 Task: Add a signature Holly Thompson containing Best wishes for a happy Christmas Eve, Holly Thompson to email address softage.5@softage.net and add a folder Meal planning
Action: Mouse moved to (34, 43)
Screenshot: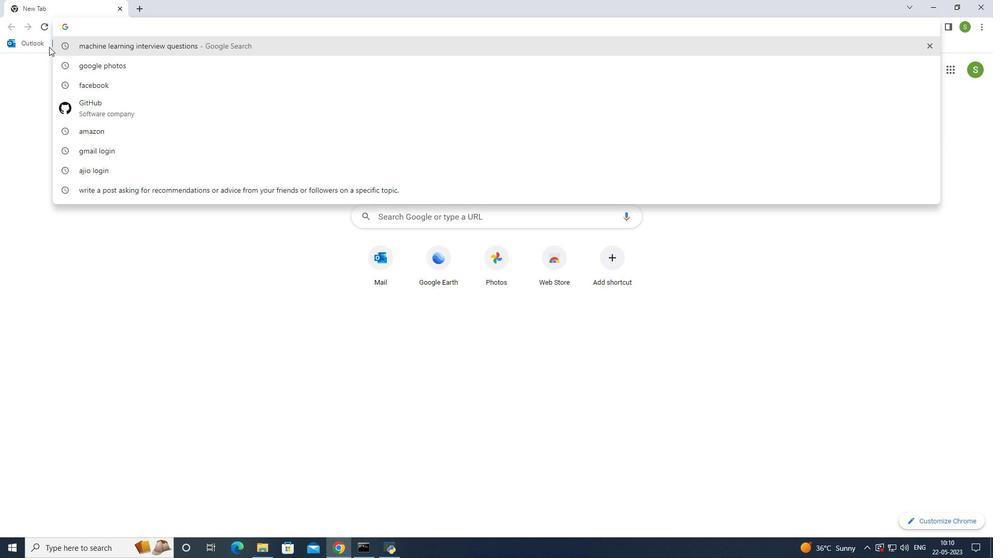 
Action: Mouse pressed left at (34, 43)
Screenshot: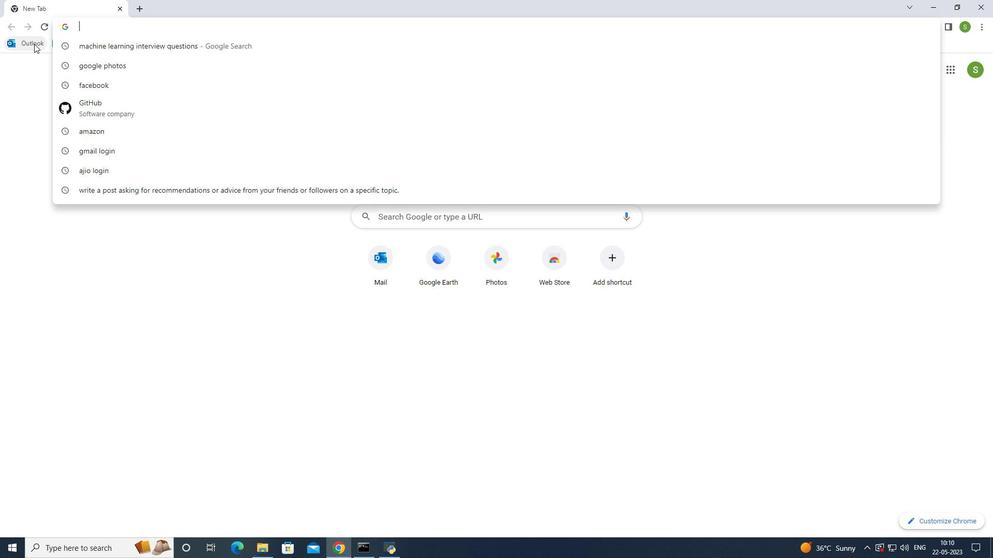 
Action: Mouse moved to (90, 87)
Screenshot: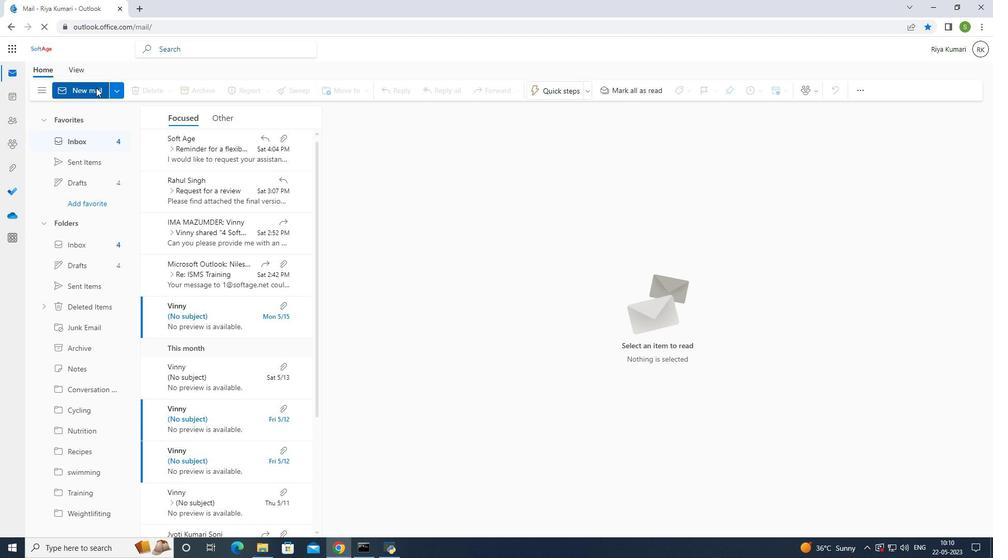 
Action: Mouse pressed left at (90, 87)
Screenshot: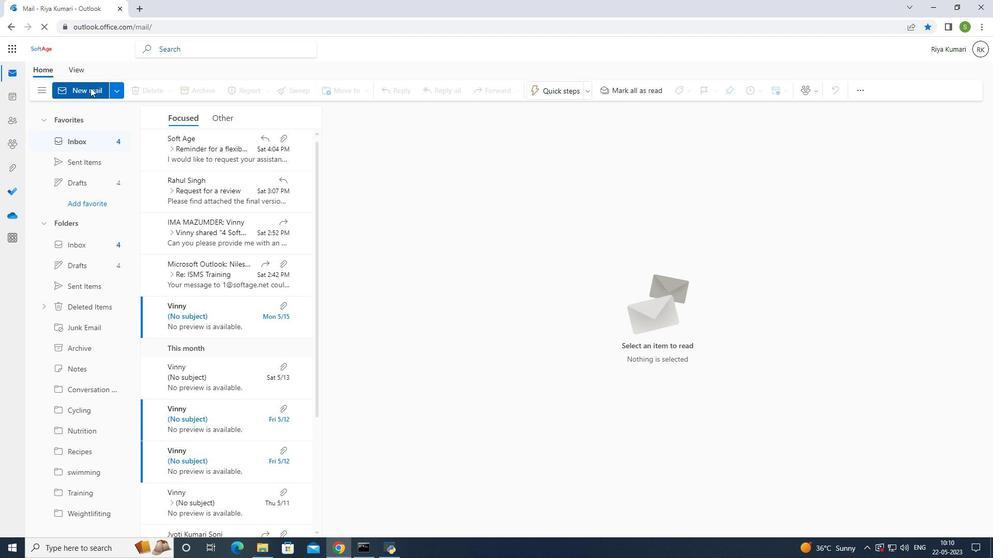 
Action: Mouse moved to (677, 87)
Screenshot: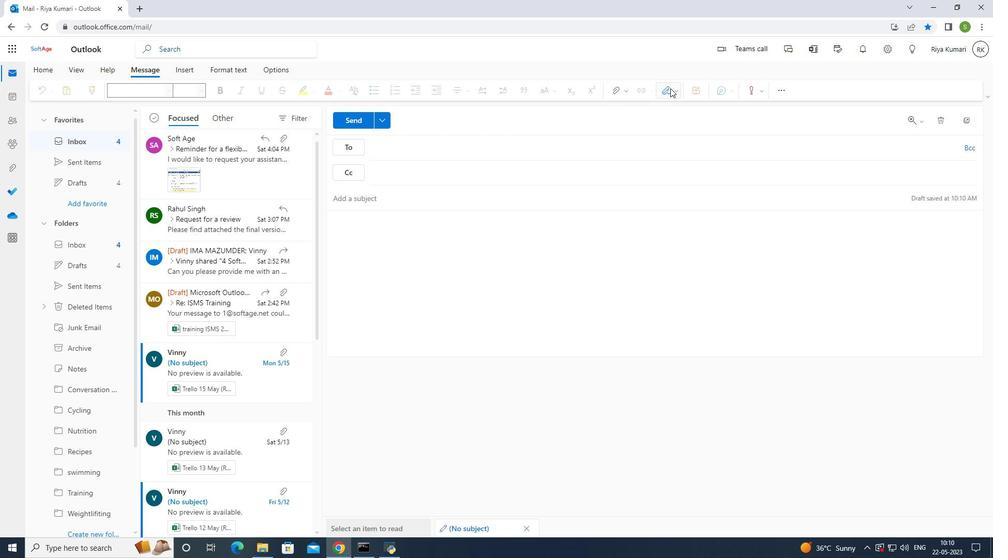 
Action: Mouse pressed left at (677, 87)
Screenshot: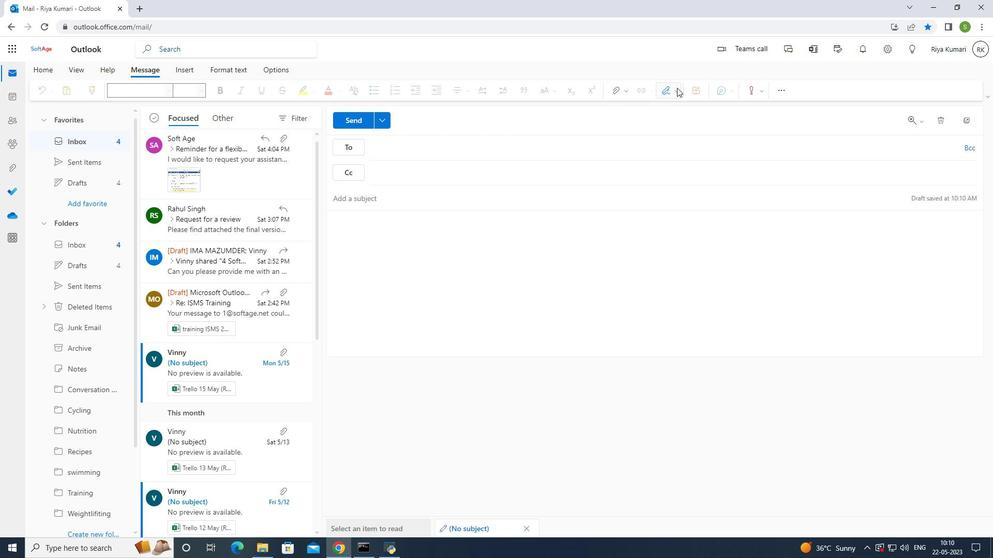 
Action: Mouse moved to (650, 133)
Screenshot: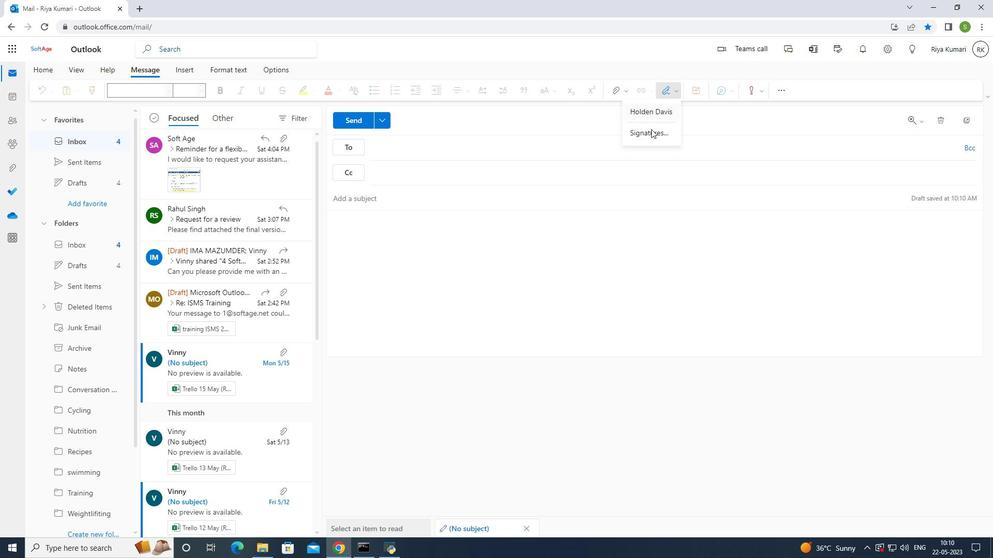 
Action: Mouse pressed left at (650, 133)
Screenshot: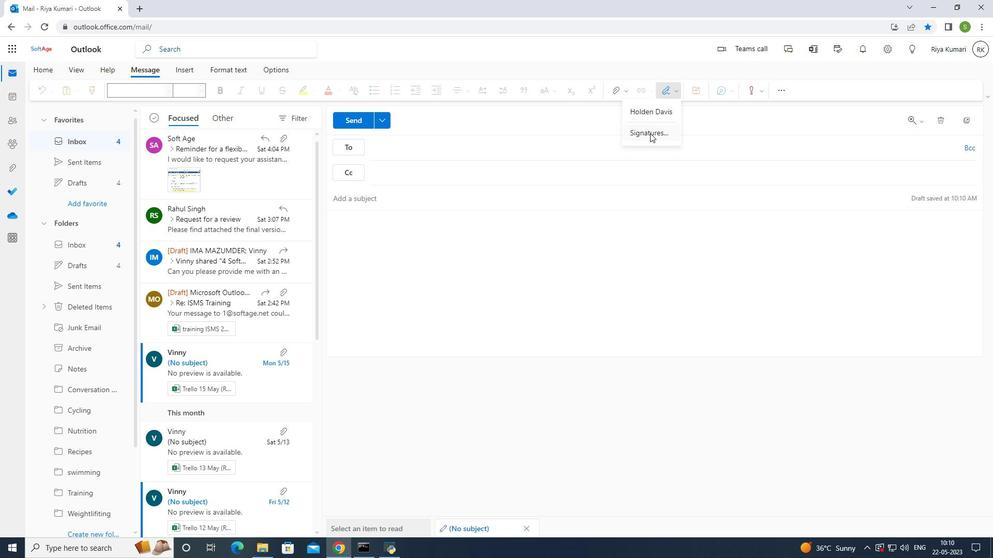 
Action: Mouse moved to (641, 170)
Screenshot: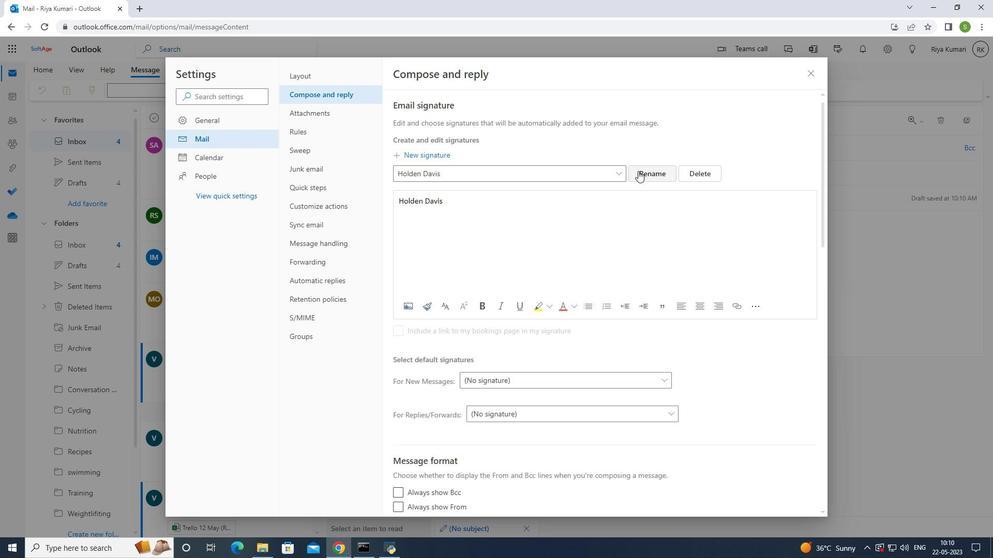 
Action: Mouse pressed left at (641, 170)
Screenshot: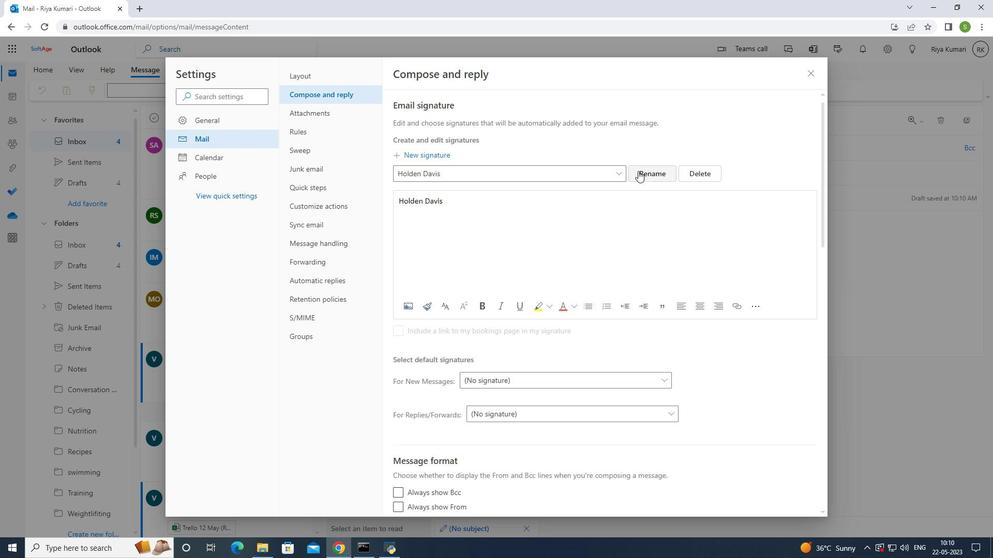 
Action: Mouse moved to (577, 170)
Screenshot: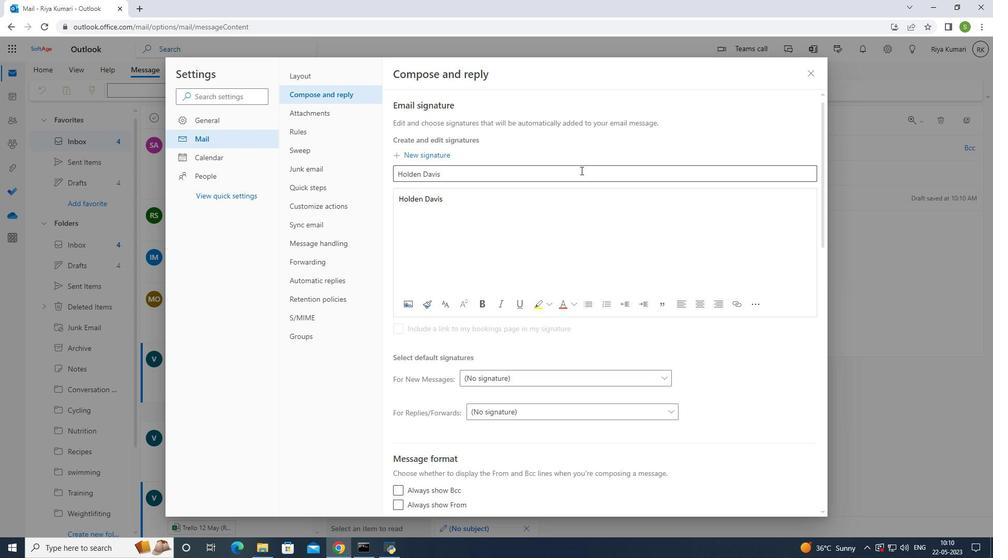 
Action: Mouse pressed left at (577, 170)
Screenshot: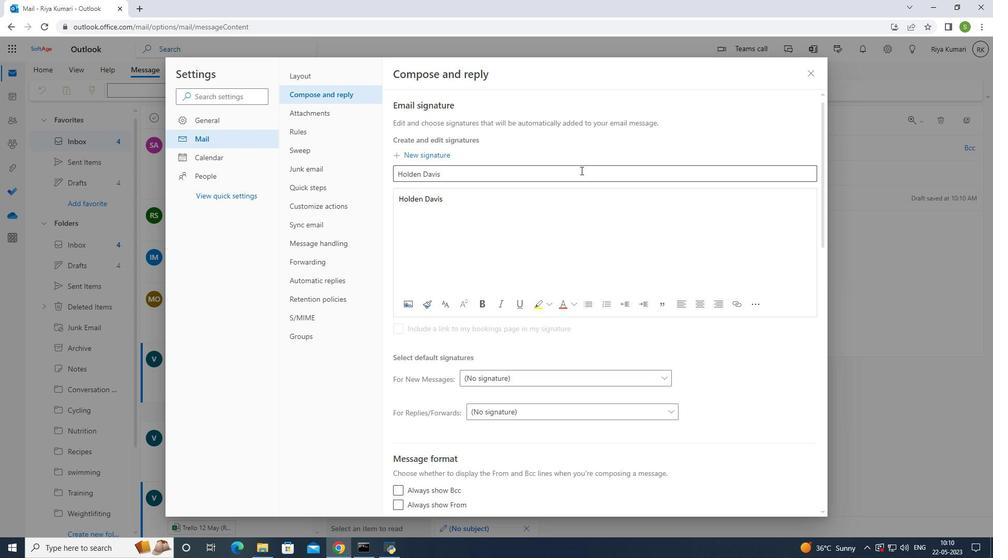 
Action: Key pressed <Key.backspace><Key.backspace><Key.backspace><Key.backspace><Key.backspace><Key.backspace><Key.backspace><Key.backspace><Key.backspace><Key.backspace><Key.backspace><Key.backspace><Key.backspace><Key.backspace><Key.backspace><Key.backspace><Key.backspace><Key.backspace><Key.shift>Holly<Key.space><Key.shift>Thomsop<Key.backspace><Key.backspace><Key.backspace>psonctrl+A<'\x03'>
Screenshot: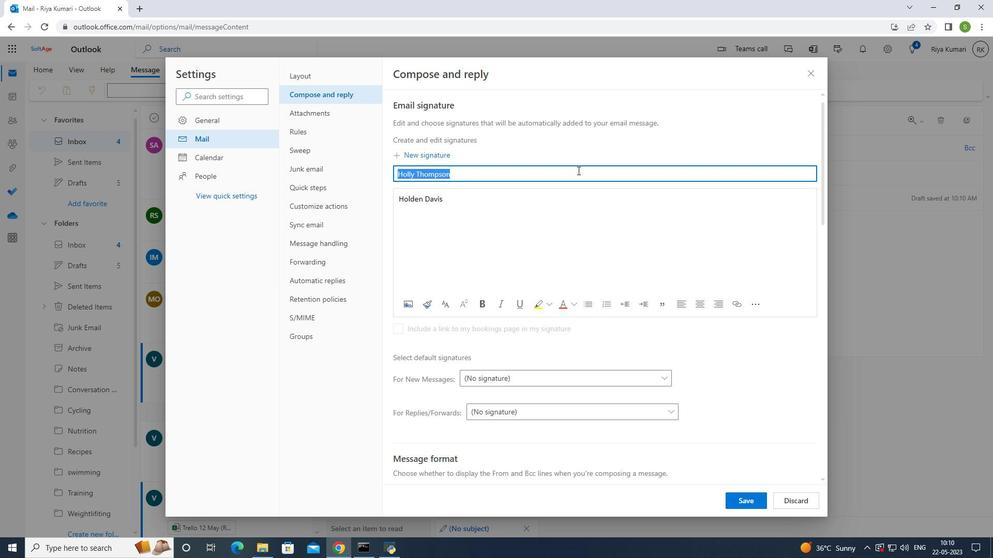 
Action: Mouse moved to (443, 199)
Screenshot: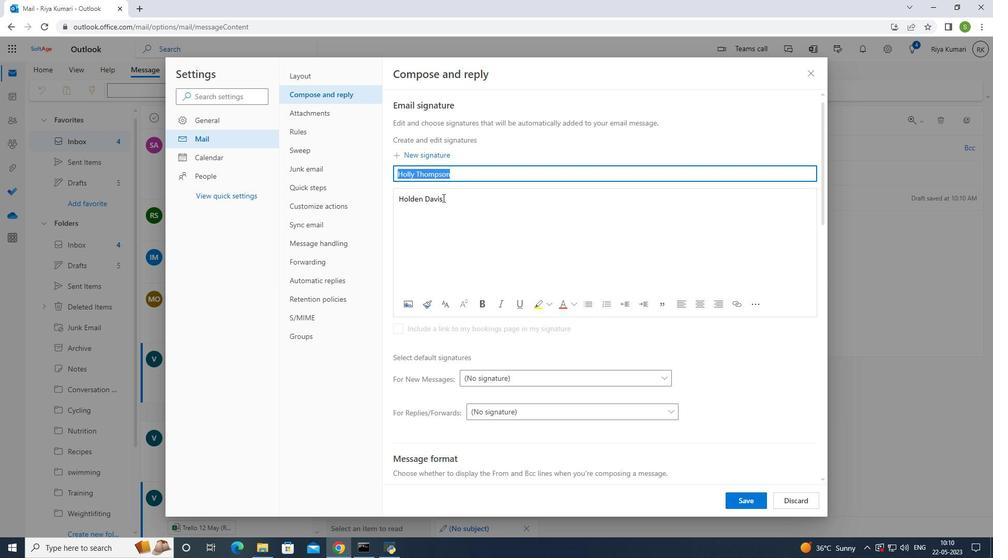 
Action: Mouse pressed left at (443, 199)
Screenshot: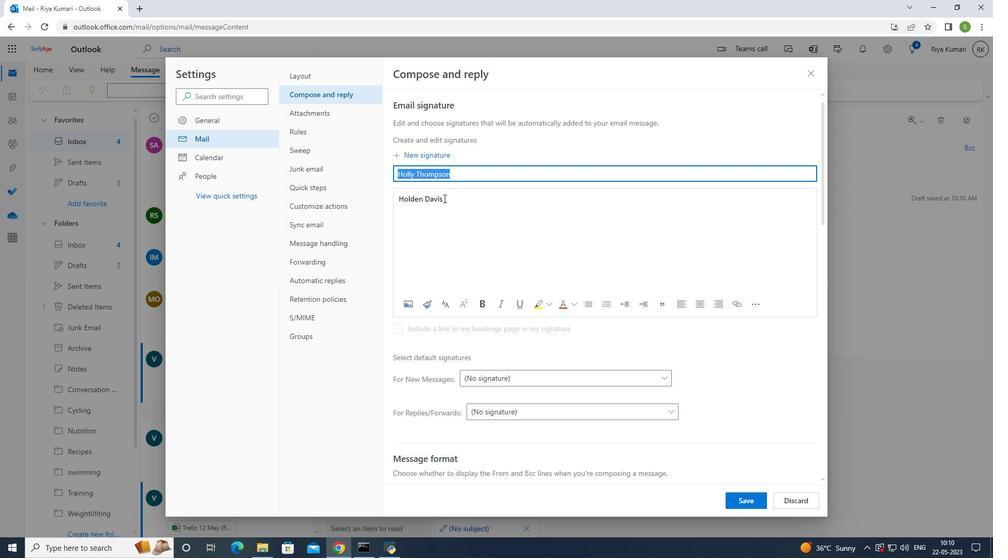 
Action: Mouse moved to (444, 199)
Screenshot: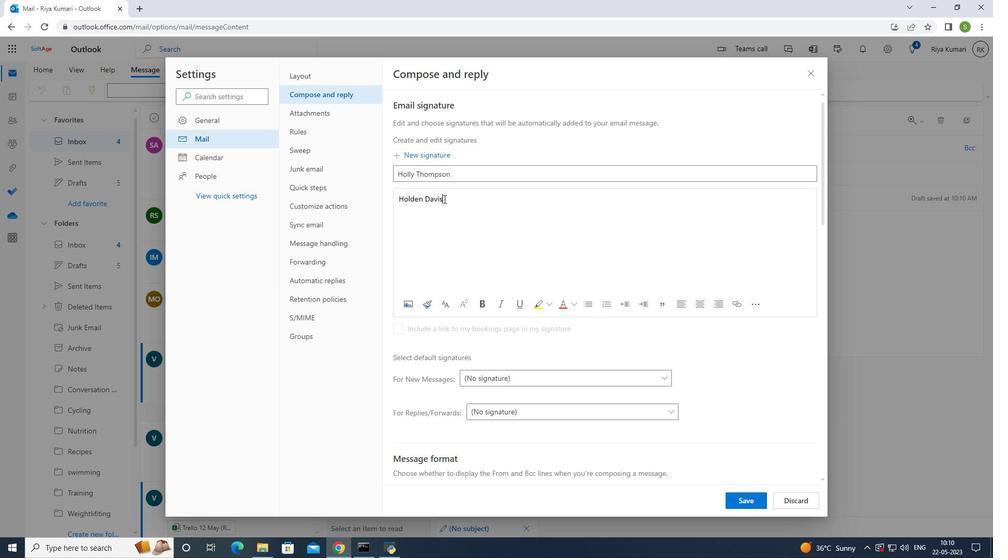 
Action: Key pressed <Key.backspace>
Screenshot: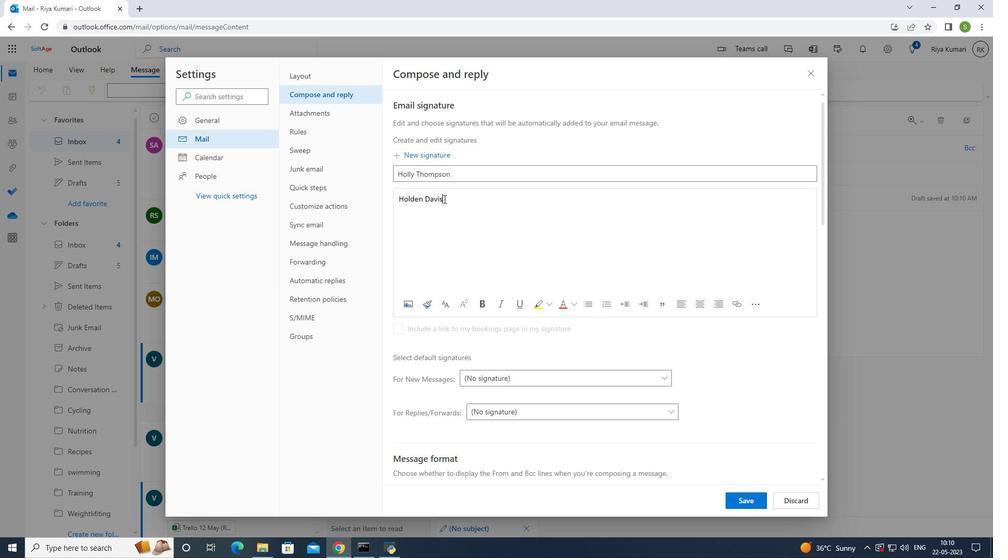
Action: Mouse moved to (446, 198)
Screenshot: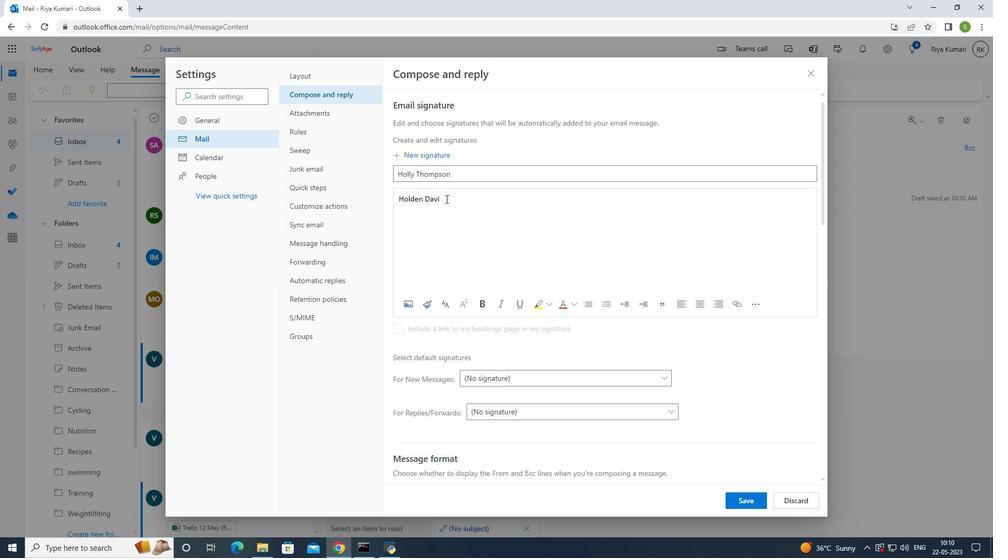 
Action: Key pressed <Key.backspace><Key.backspace><Key.backspace><Key.backspace><Key.backspace><Key.backspace><Key.backspace><Key.backspace><Key.backspace><Key.backspace><Key.backspace><Key.backspace><Key.backspace><Key.backspace><Key.backspace><Key.backspace><Key.backspace><Key.backspace><Key.backspace>ctrl+V
Screenshot: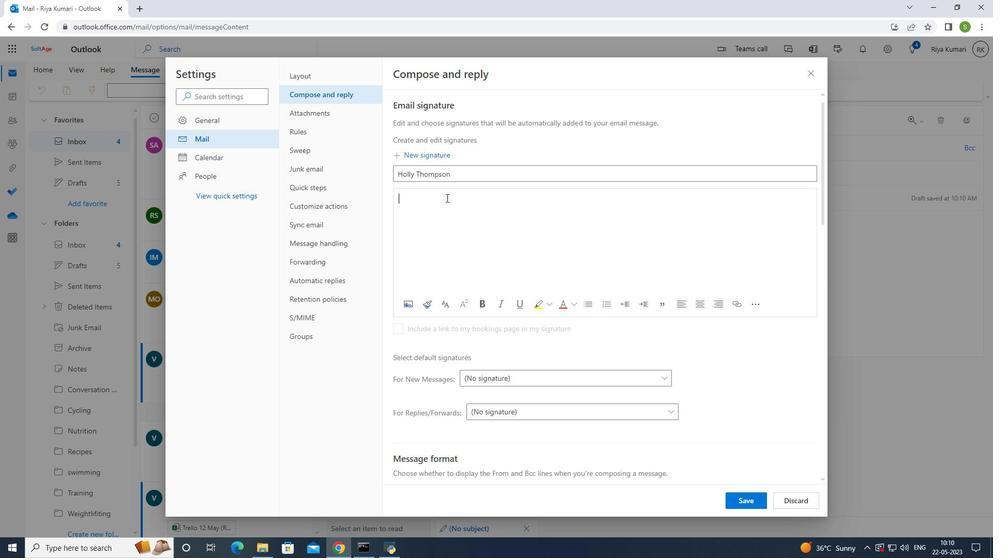 
Action: Mouse moved to (746, 500)
Screenshot: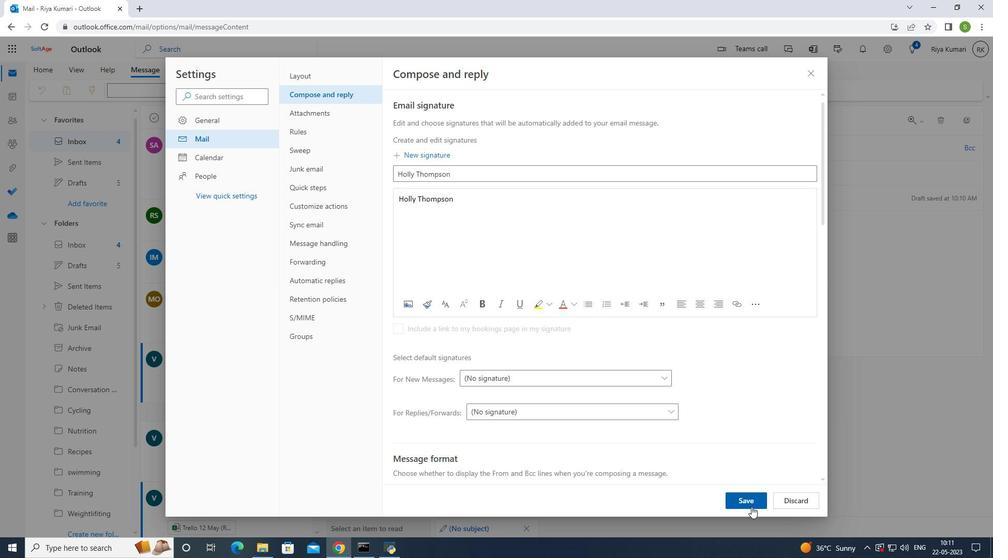 
Action: Mouse pressed left at (746, 500)
Screenshot: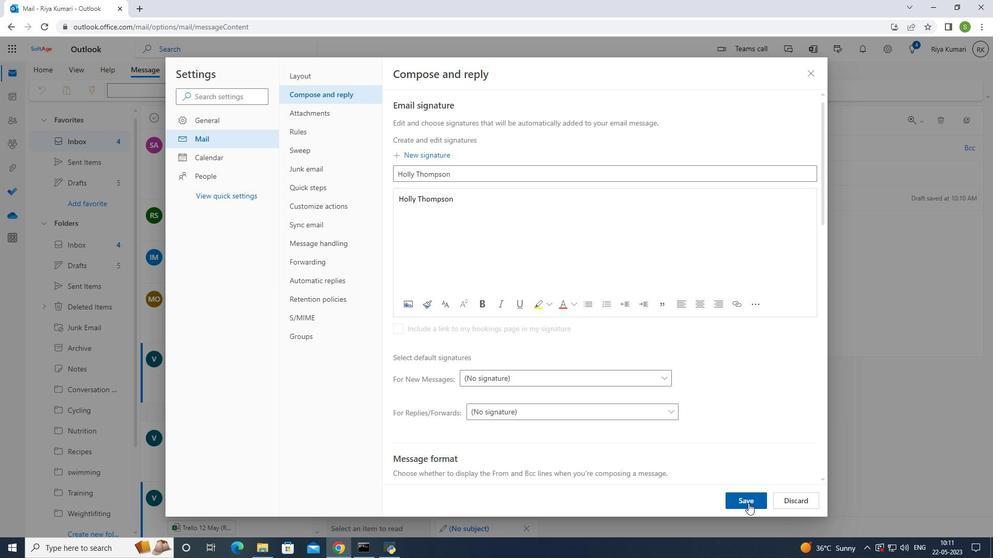 
Action: Mouse moved to (809, 75)
Screenshot: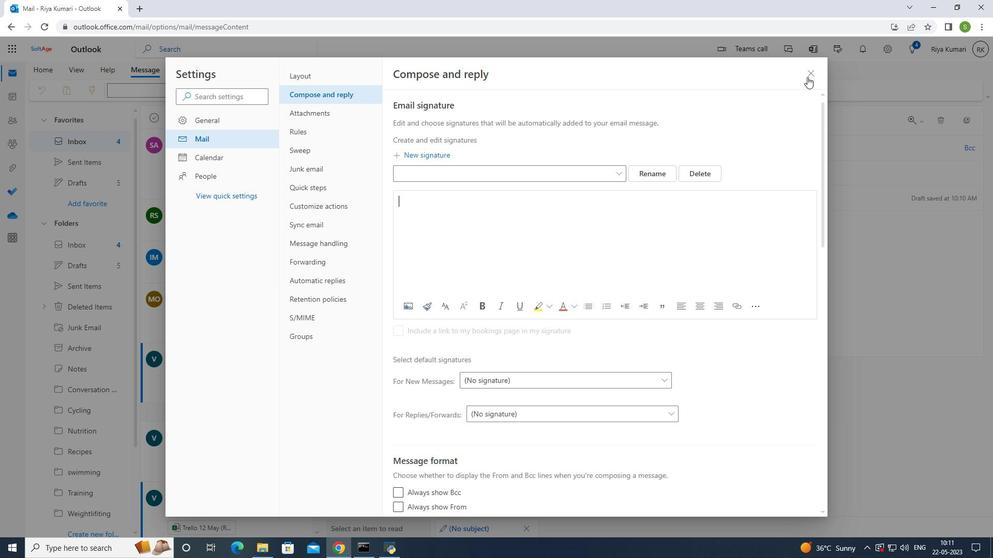 
Action: Mouse pressed left at (809, 75)
Screenshot: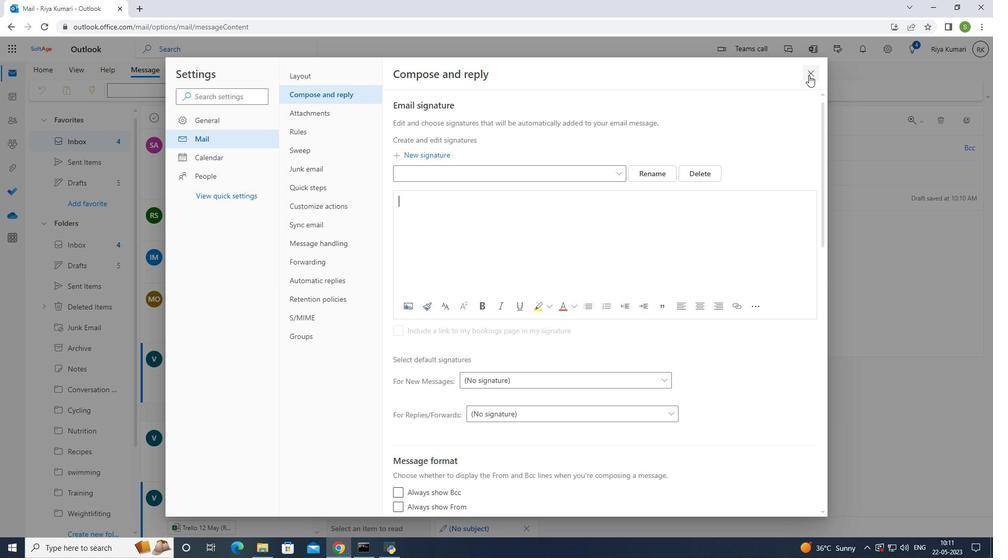 
Action: Mouse moved to (426, 235)
Screenshot: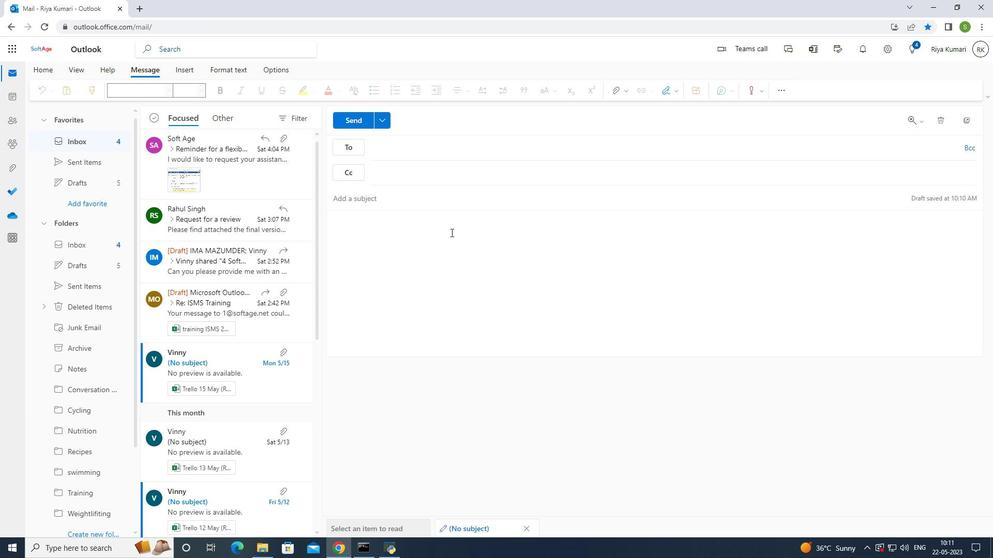 
Action: Mouse pressed left at (426, 235)
Screenshot: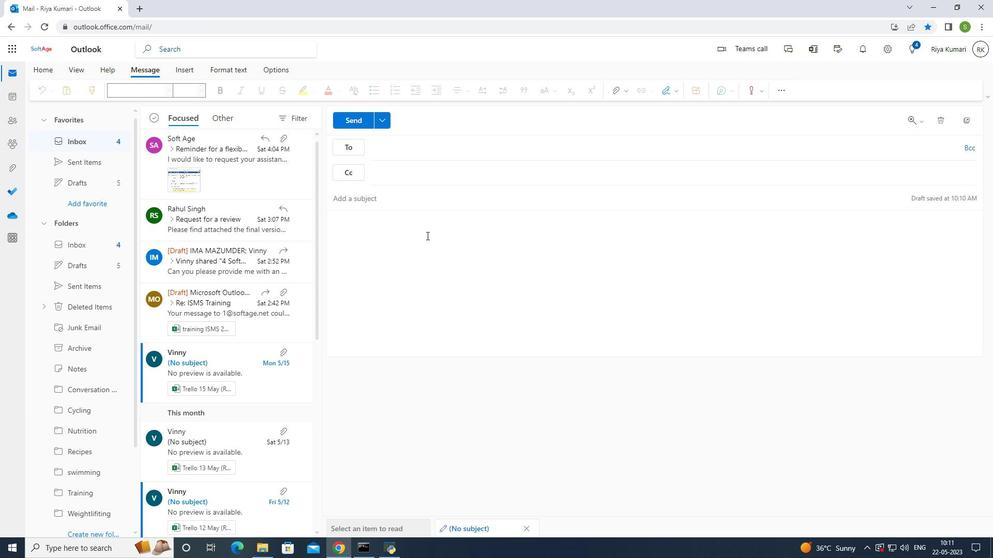 
Action: Mouse moved to (675, 89)
Screenshot: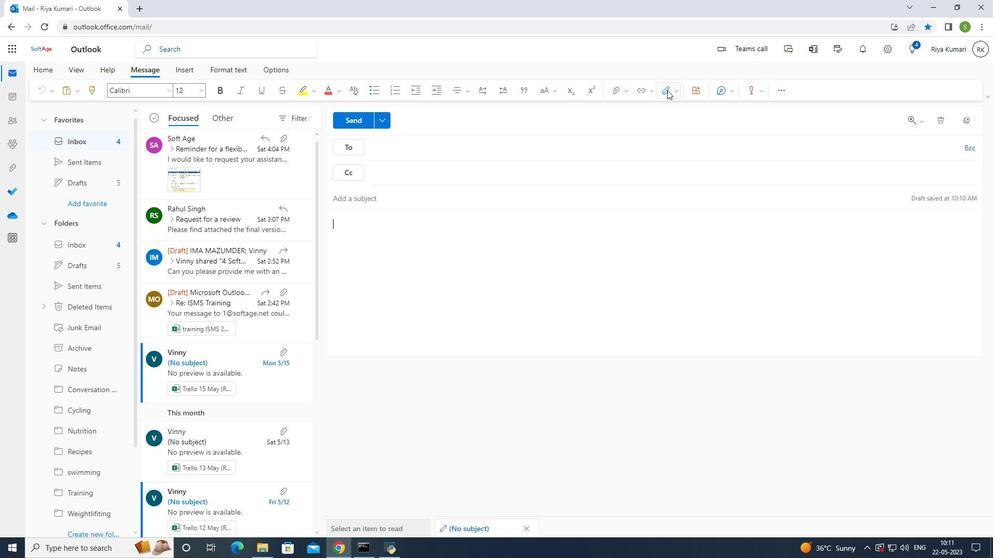 
Action: Mouse pressed left at (675, 89)
Screenshot: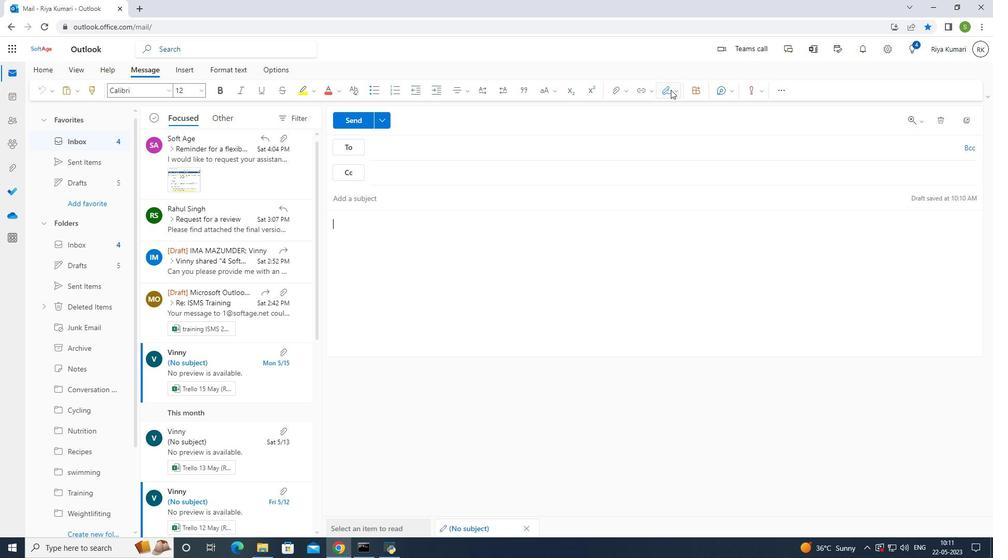 
Action: Mouse moved to (660, 116)
Screenshot: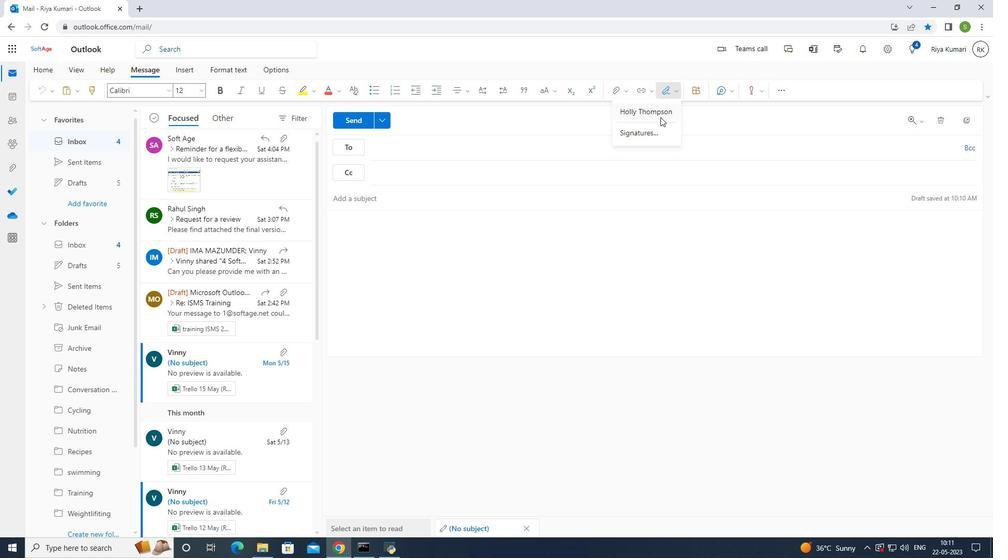 
Action: Mouse pressed left at (660, 116)
Screenshot: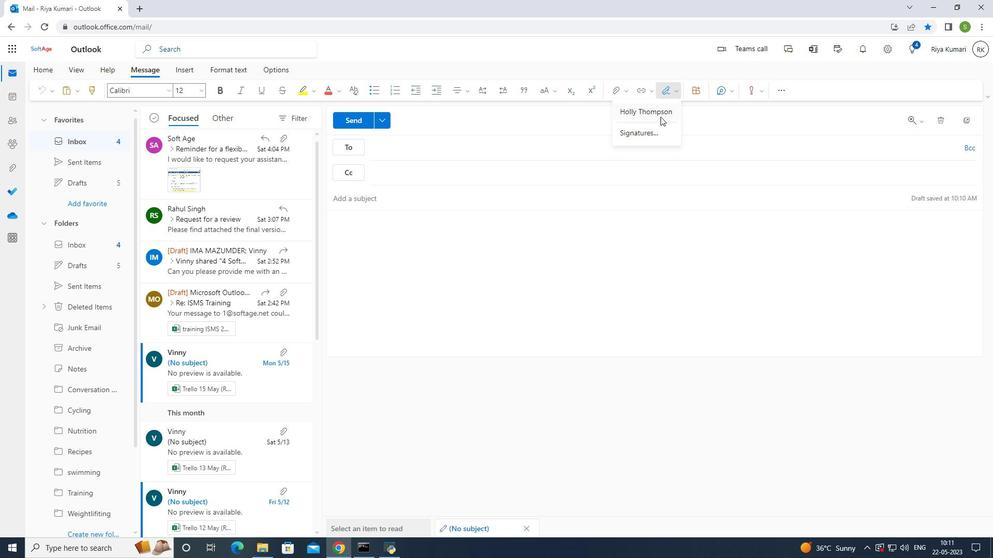 
Action: Mouse moved to (388, 147)
Screenshot: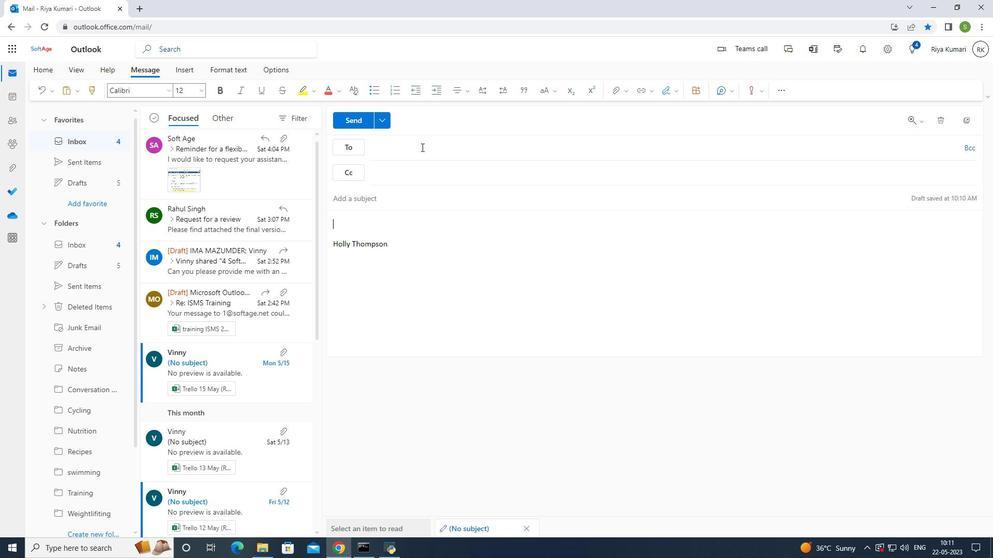 
Action: Mouse pressed left at (388, 147)
Screenshot: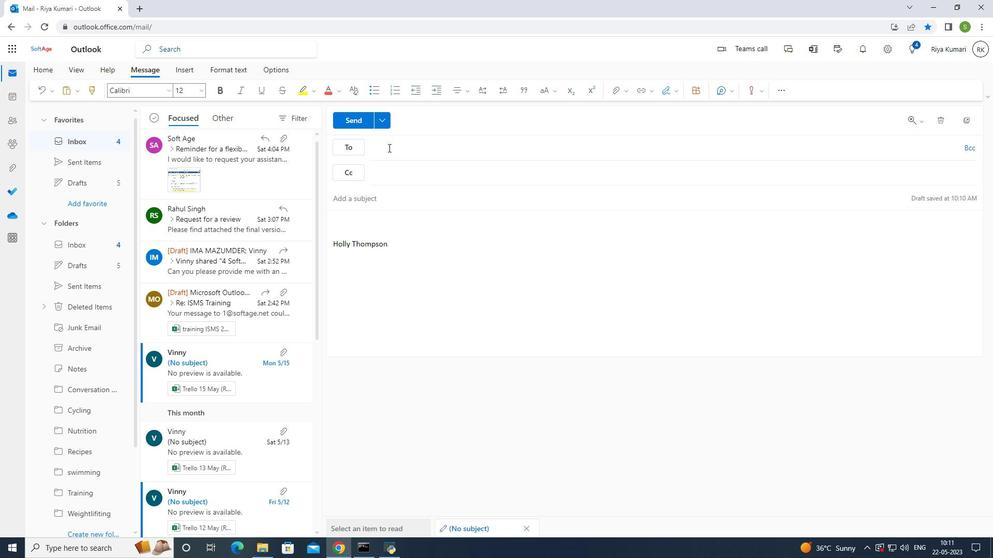 
Action: Mouse moved to (421, 148)
Screenshot: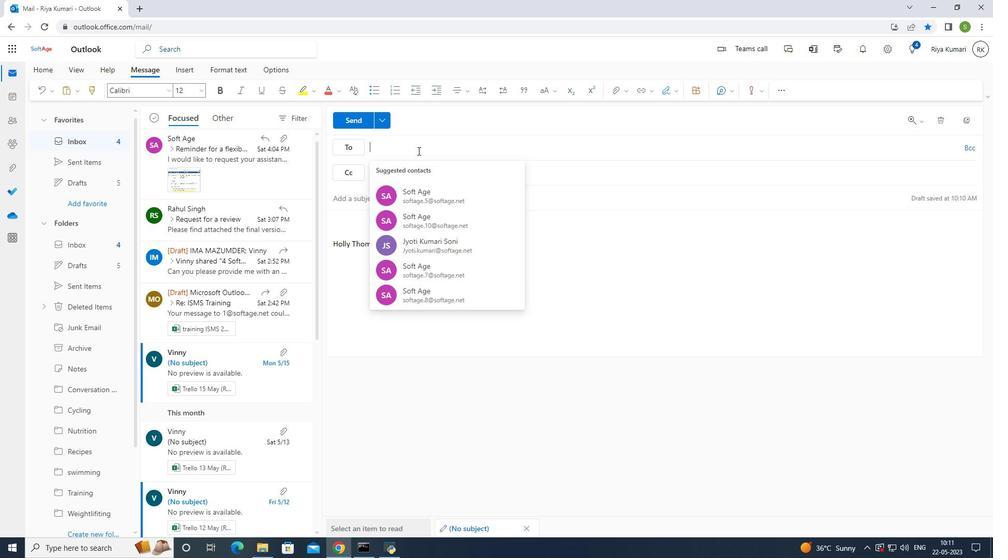 
Action: Key pressed softage.5softage.net
Screenshot: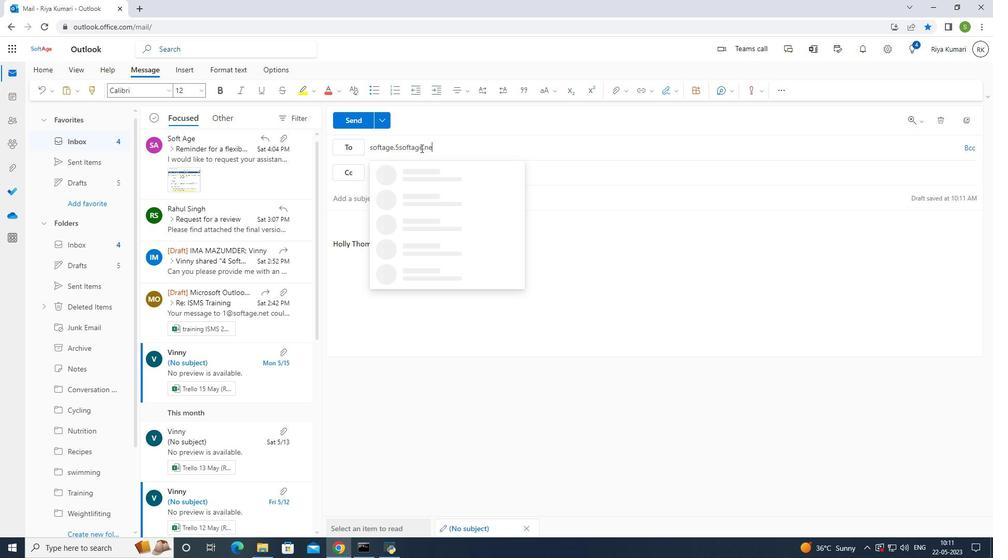 
Action: Mouse moved to (398, 144)
Screenshot: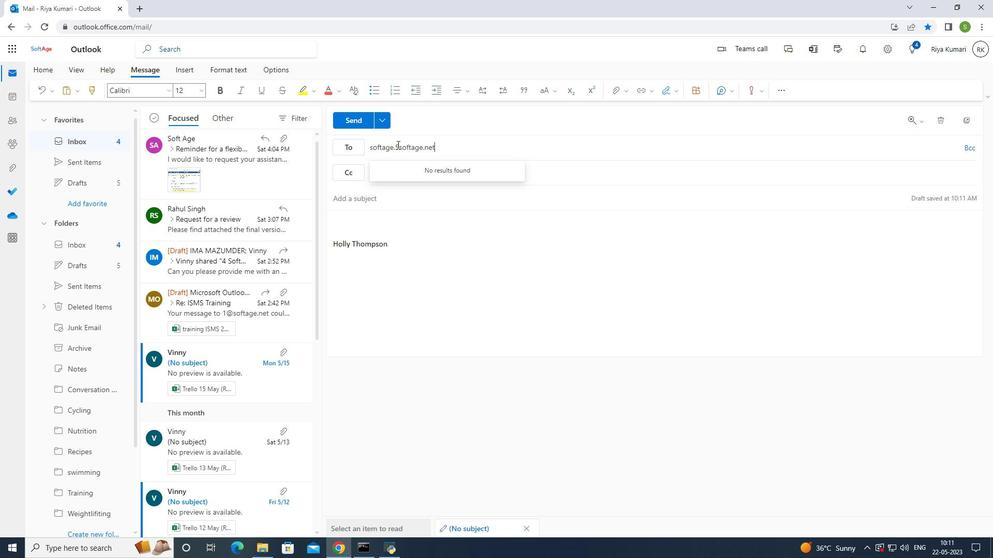 
Action: Mouse pressed left at (398, 144)
Screenshot: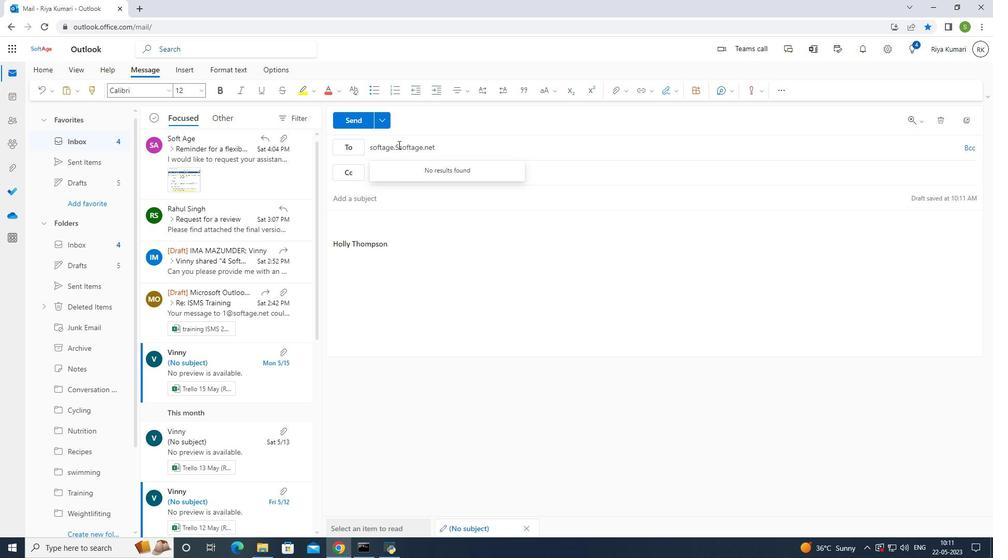 
Action: Mouse moved to (408, 150)
Screenshot: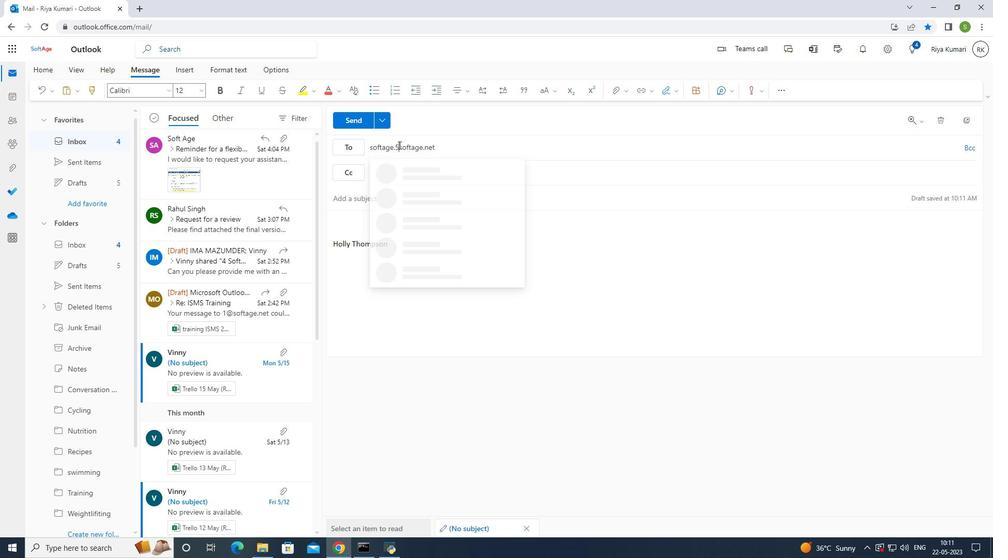 
Action: Key pressed <Key.shift>@
Screenshot: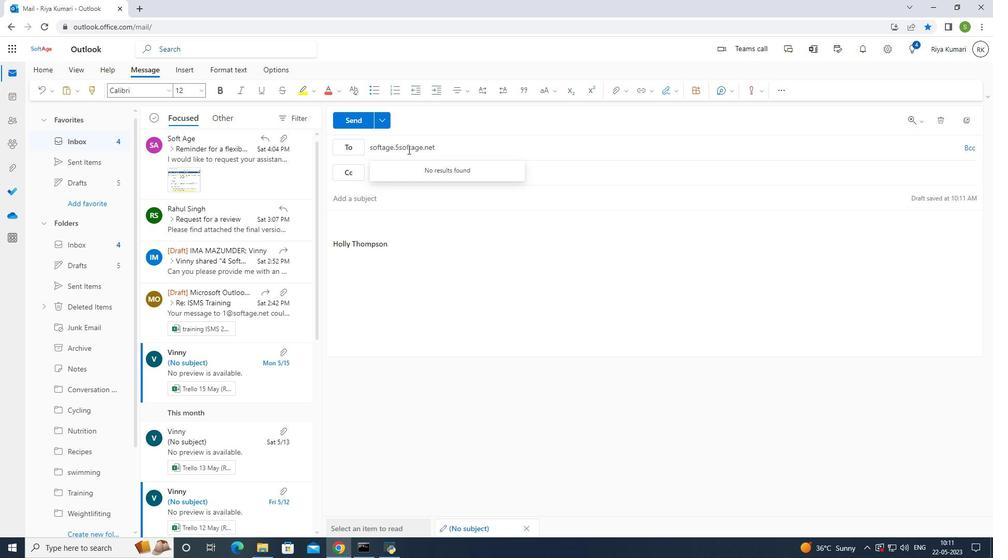 
Action: Mouse moved to (419, 176)
Screenshot: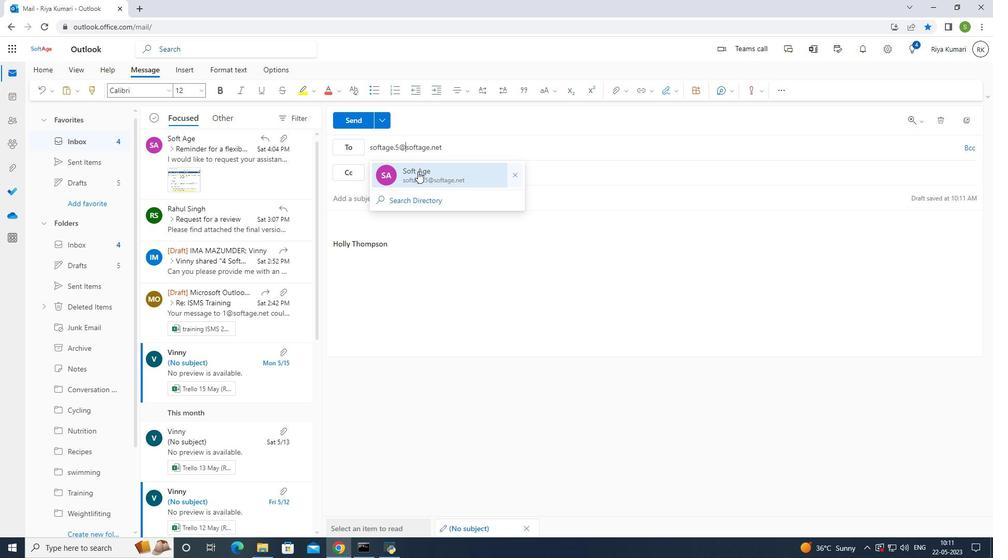 
Action: Mouse pressed left at (419, 176)
Screenshot: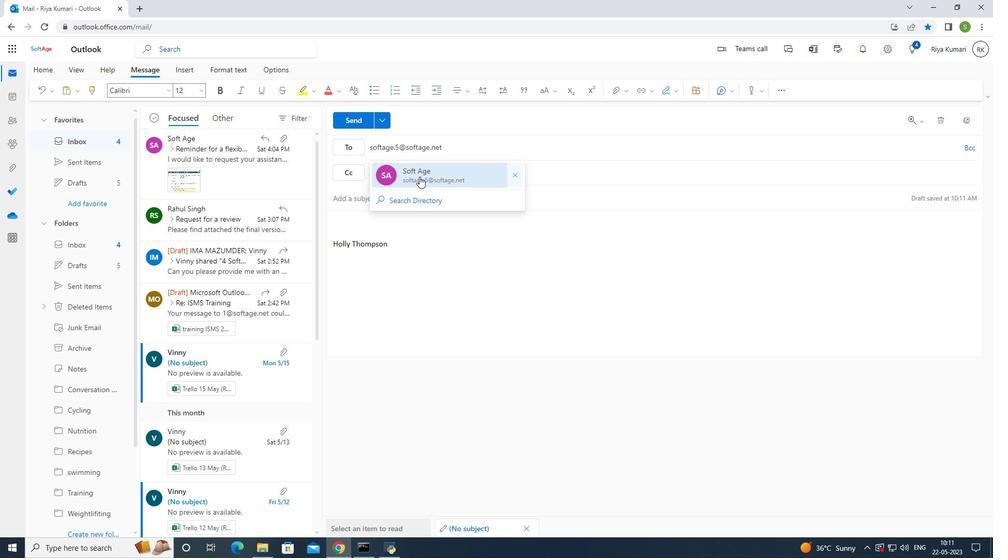 
Action: Mouse moved to (381, 225)
Screenshot: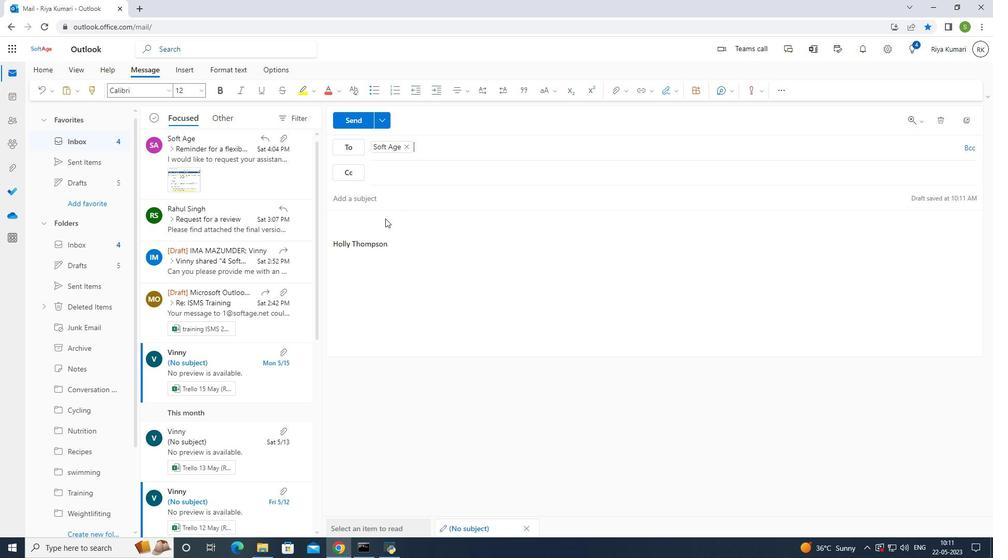 
Action: Mouse pressed left at (381, 225)
Screenshot: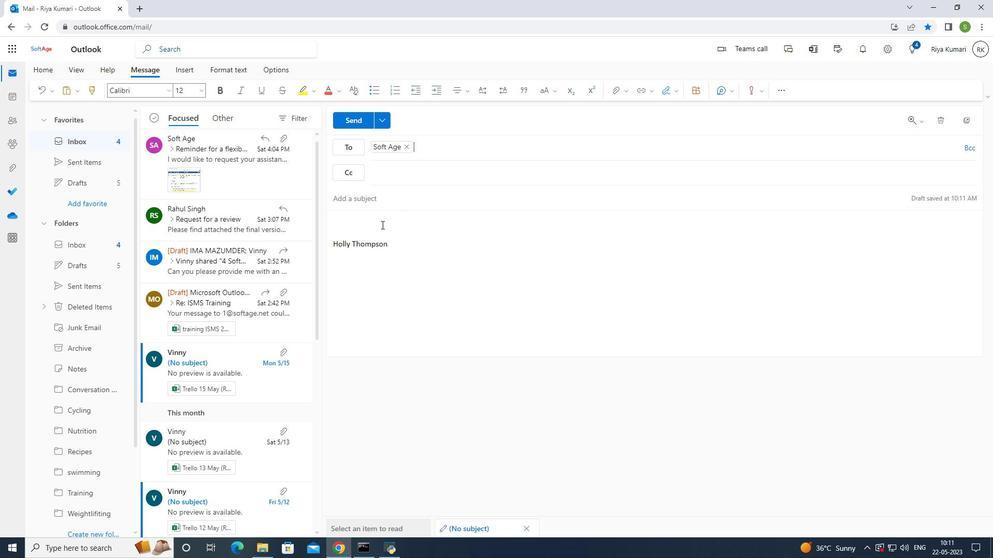 
Action: Mouse moved to (461, 231)
Screenshot: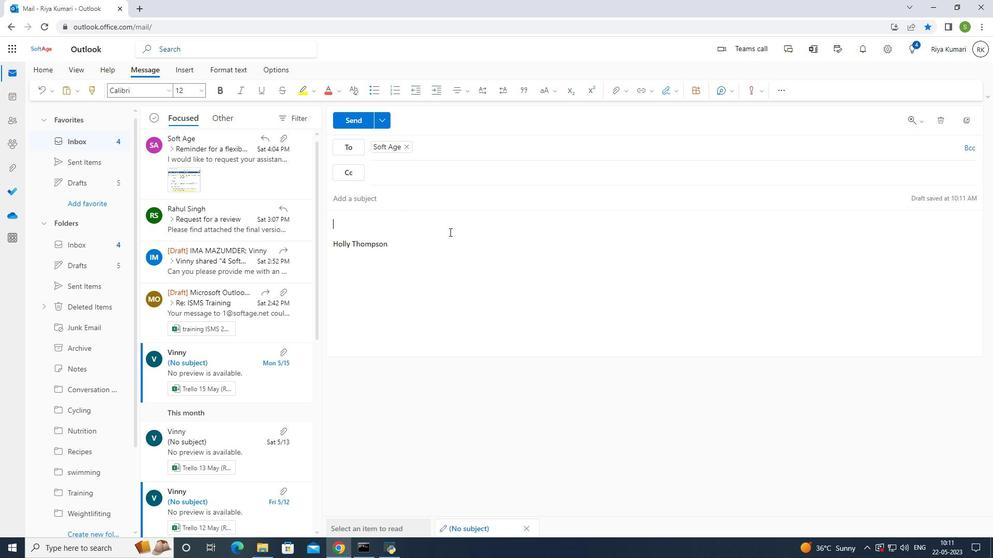 
Action: Key pressed <Key.shift><Key.shift><Key.shift><Key.shift><Key.shift><Key.shift><Key.shift><Key.shift><Key.shift><Key.shift><Key.shift><Key.shift><Key.shift><Key.shift><Key.shift><Key.shift><Key.shift><Key.shift><Key.shift><Key.shift><Key.shift><Key.shift><Key.shift><Key.shift><Key.shift>Besy<Key.backspace>t<Key.space>wh<Key.backspace>ishes<Key.space>for<Key.space>a<Key.space>happy<Key.space>christmas<Key.space><Key.shift>Eve.
Screenshot: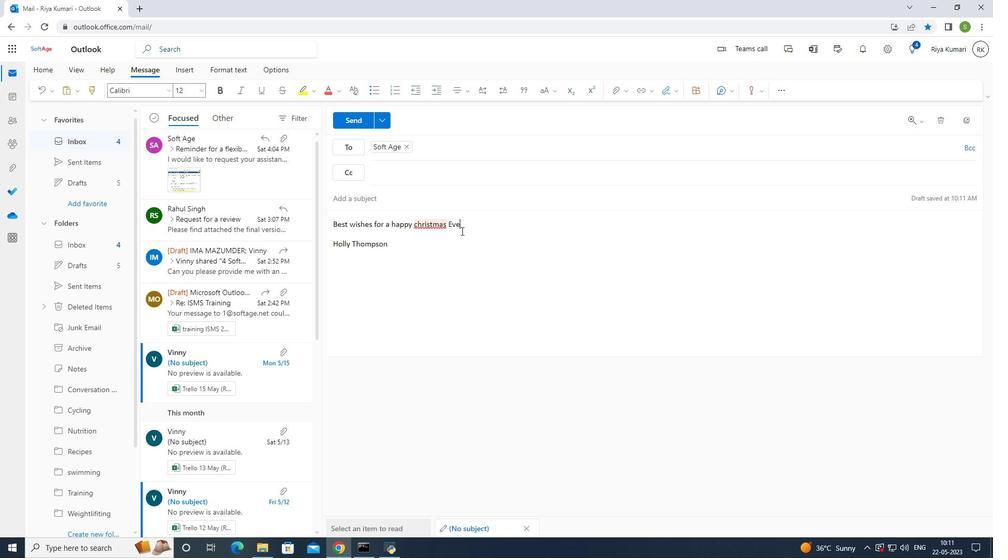 
Action: Mouse moved to (417, 223)
Screenshot: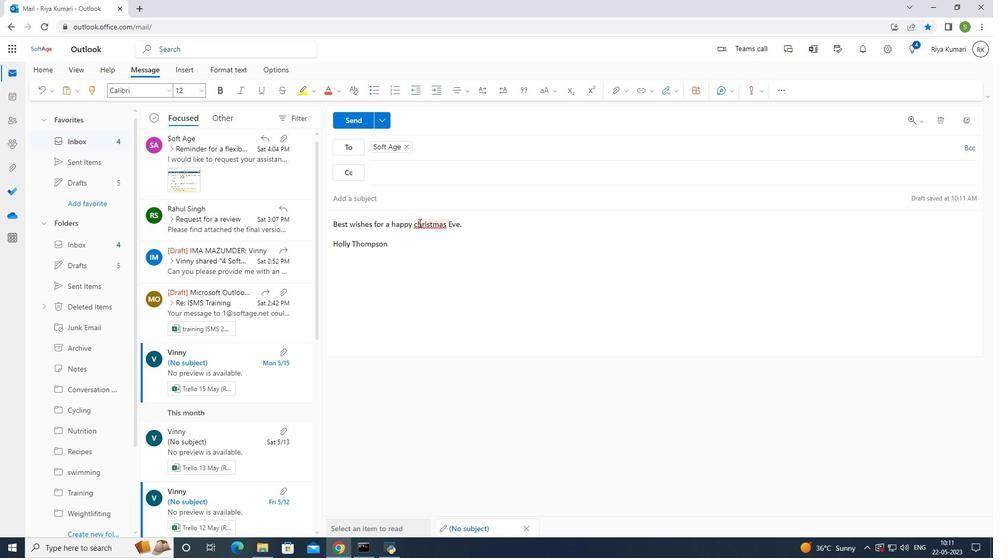 
Action: Mouse pressed left at (417, 223)
Screenshot: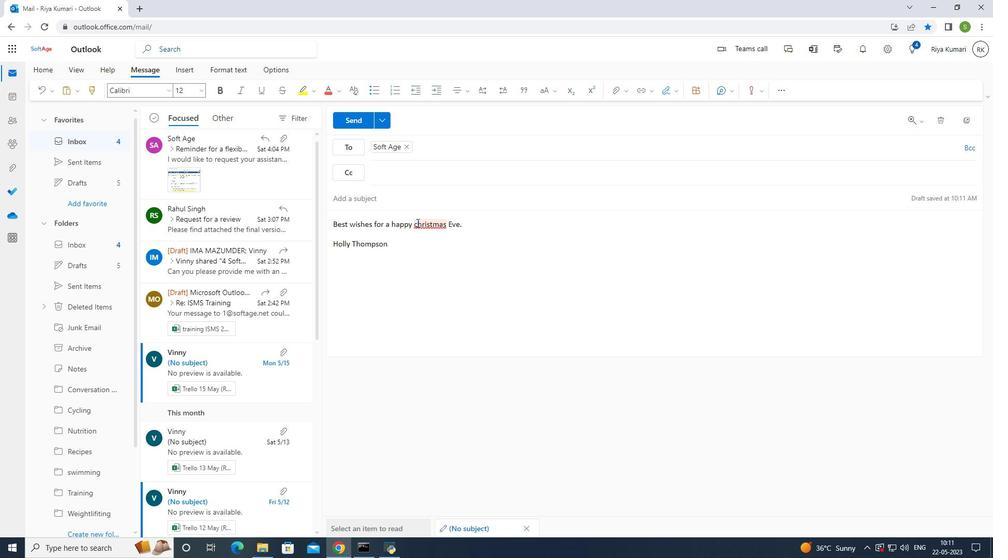 
Action: Mouse moved to (439, 226)
Screenshot: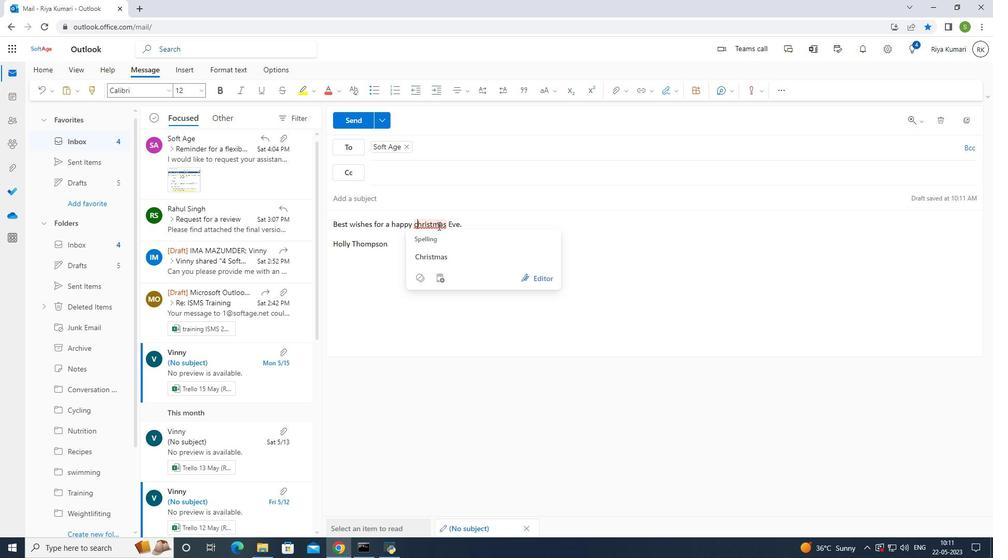 
Action: Key pressed <Key.backspace><Key.shift><Key.shift><Key.shift><Key.shift><Key.shift>C
Screenshot: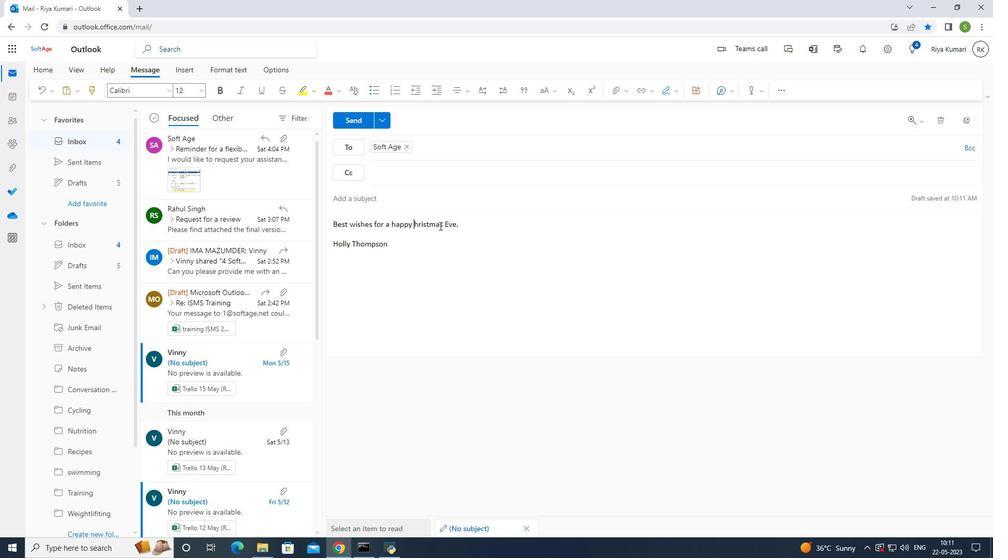 
Action: Mouse moved to (85, 357)
Screenshot: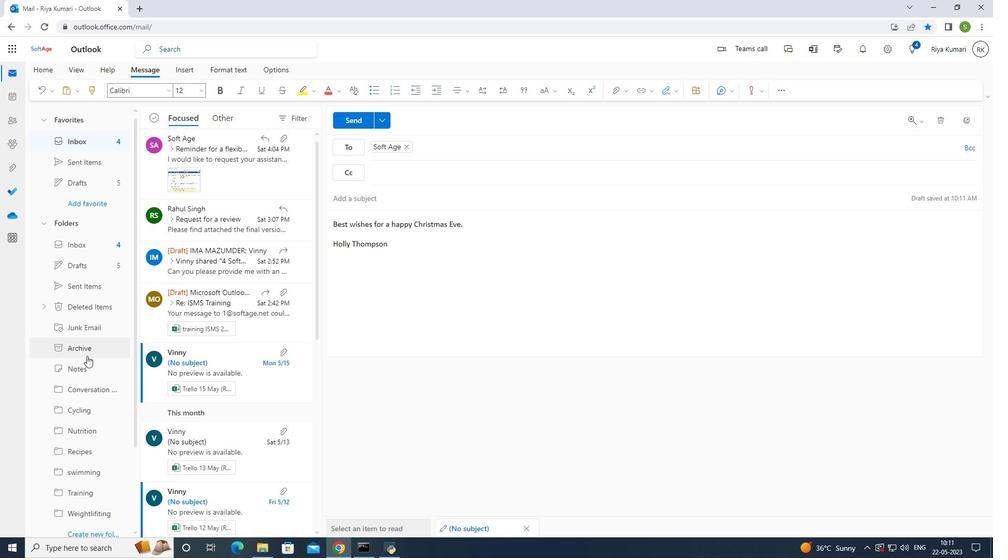 
Action: Mouse scrolled (85, 357) with delta (0, 0)
Screenshot: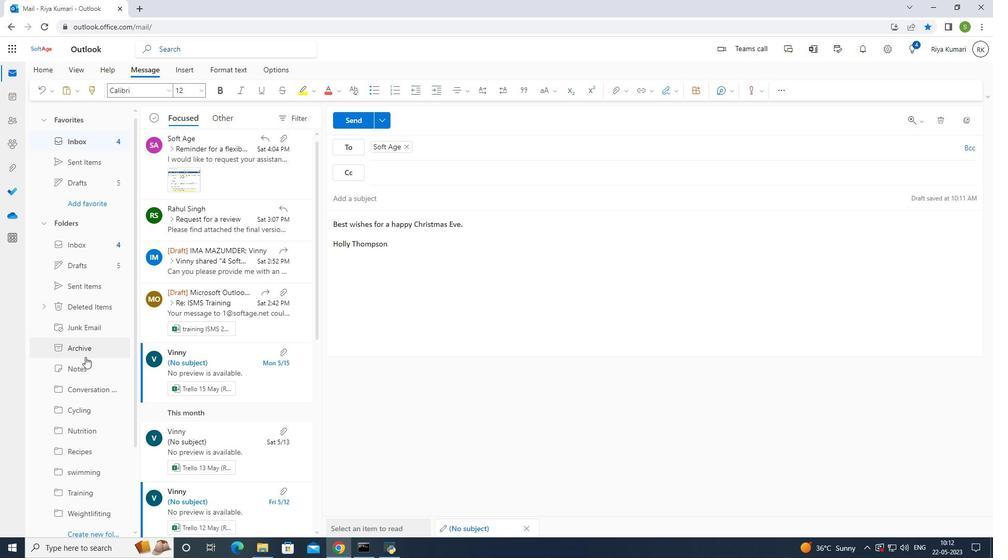 
Action: Mouse scrolled (85, 357) with delta (0, 0)
Screenshot: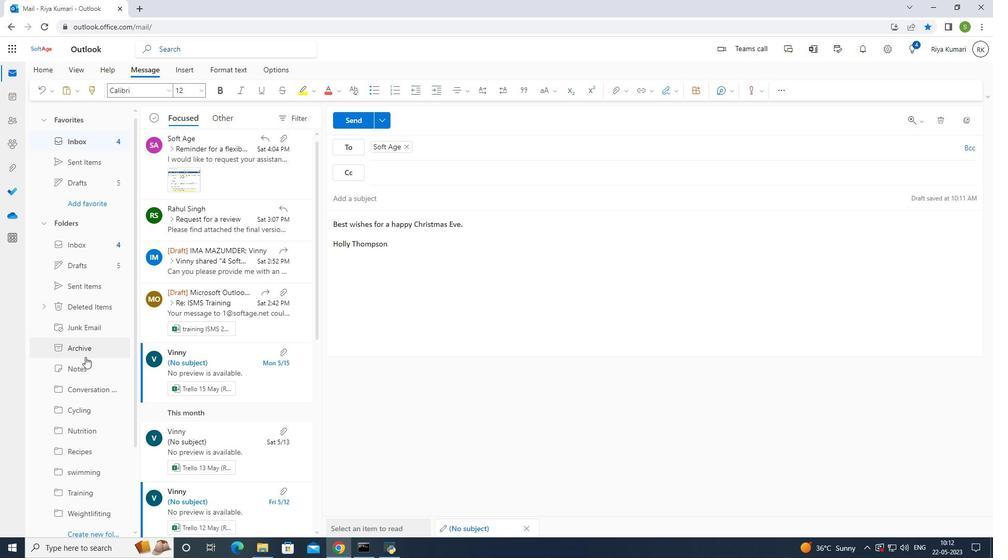 
Action: Mouse scrolled (85, 357) with delta (0, 0)
Screenshot: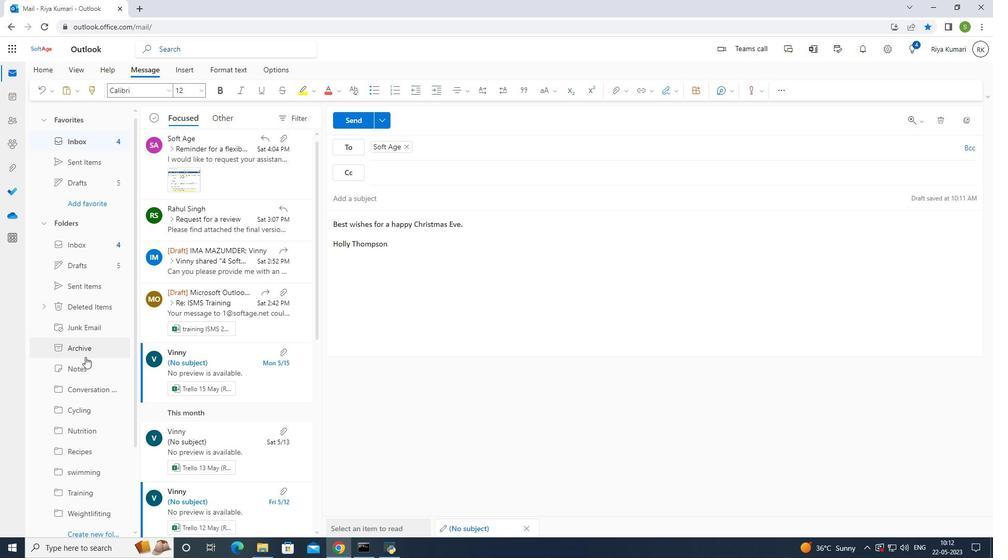 
Action: Mouse scrolled (85, 357) with delta (0, 0)
Screenshot: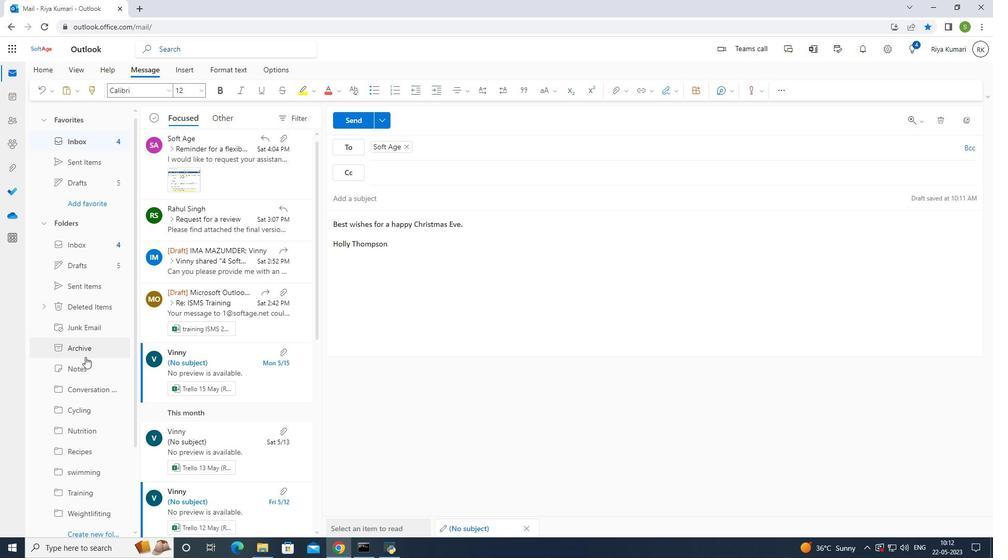 
Action: Mouse moved to (85, 357)
Screenshot: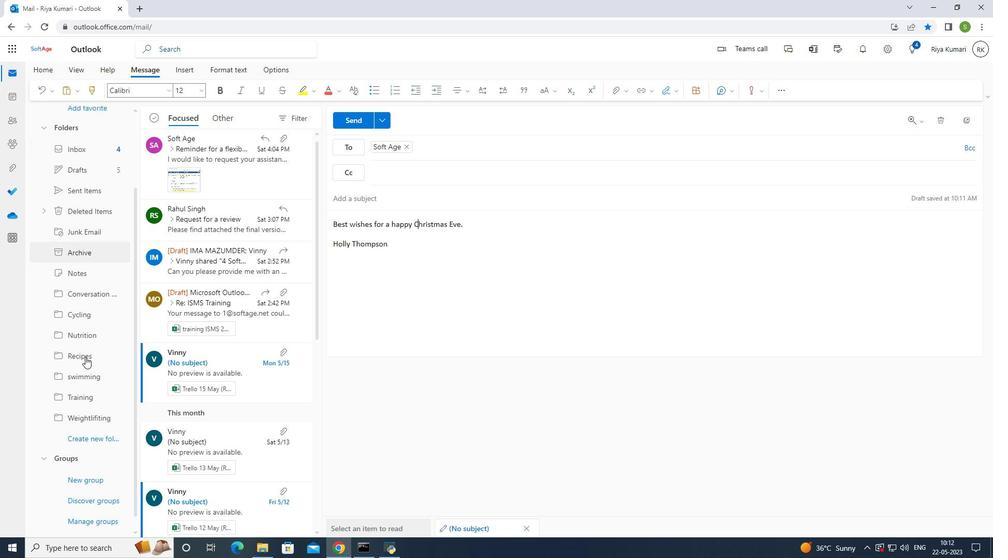 
Action: Mouse scrolled (85, 357) with delta (0, 0)
Screenshot: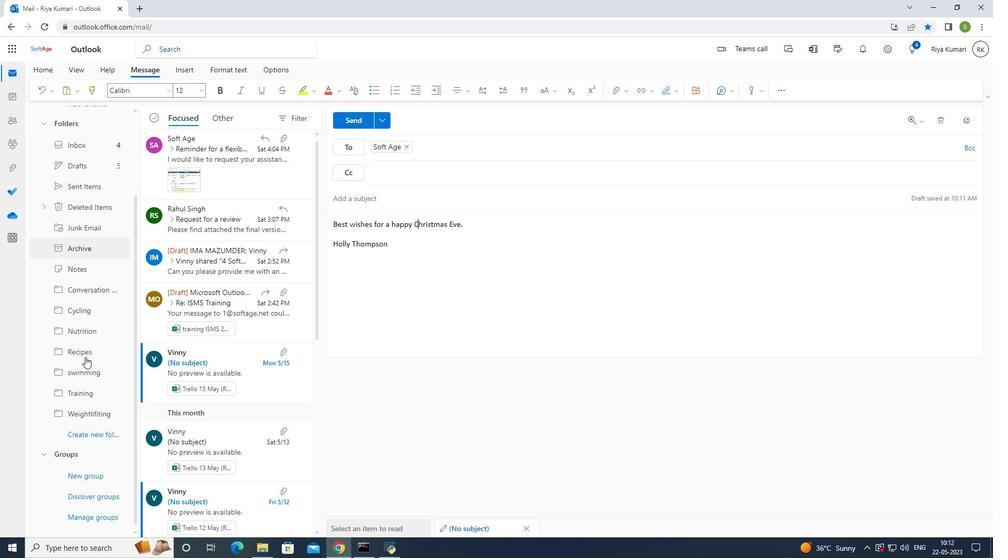 
Action: Mouse scrolled (85, 357) with delta (0, 0)
Screenshot: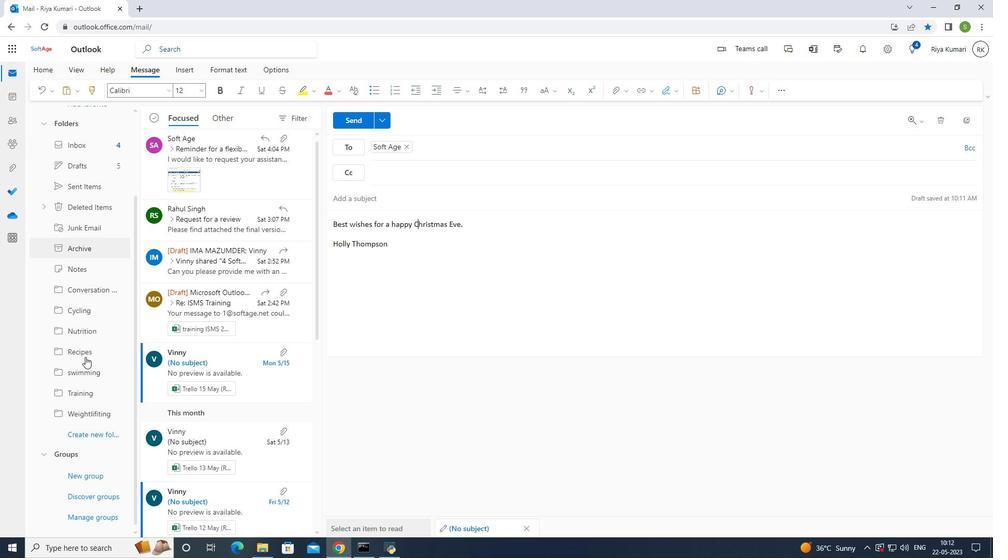 
Action: Mouse moved to (94, 431)
Screenshot: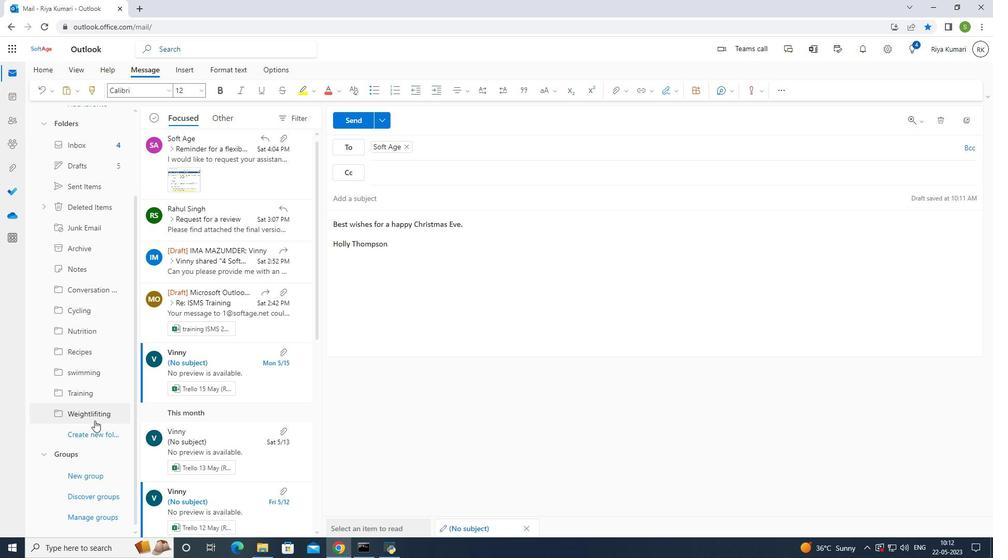 
Action: Mouse pressed left at (94, 431)
Screenshot: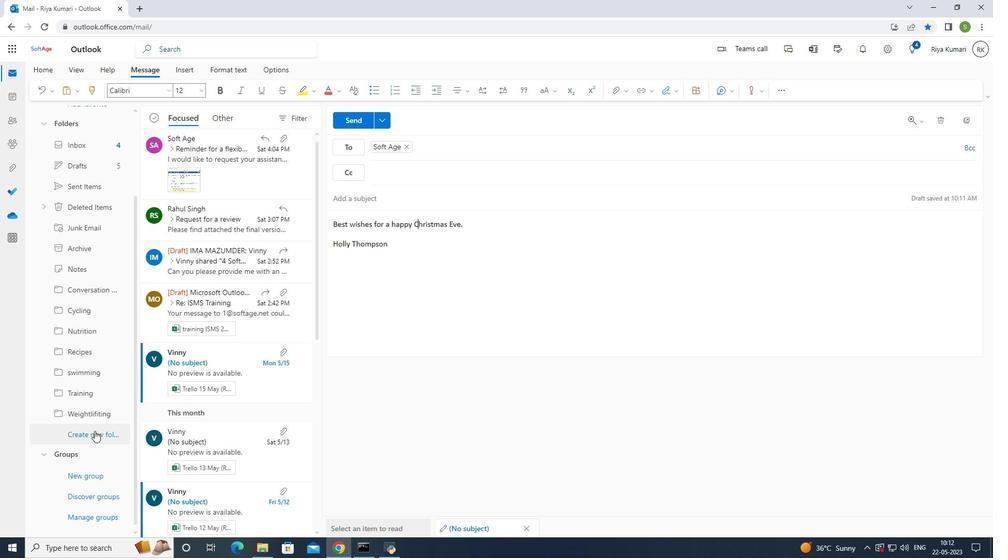 
Action: Mouse moved to (130, 352)
Screenshot: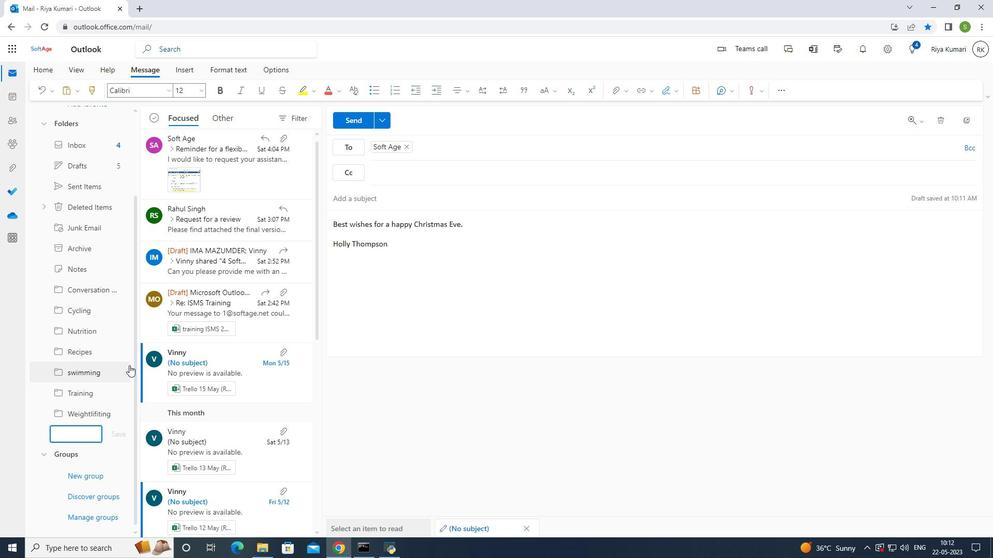 
Action: Key pressed <Key.shift>Planning
Screenshot: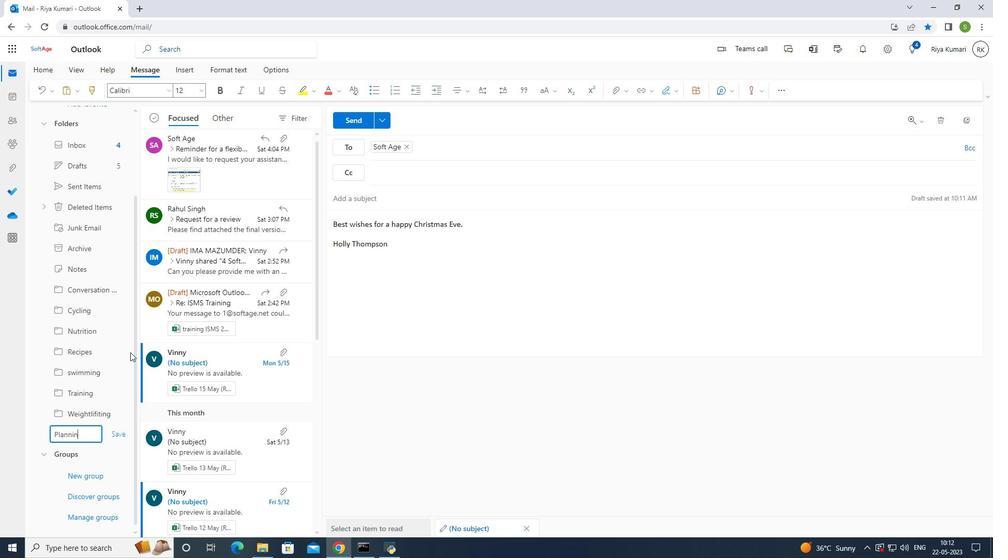 
Action: Mouse moved to (122, 434)
Screenshot: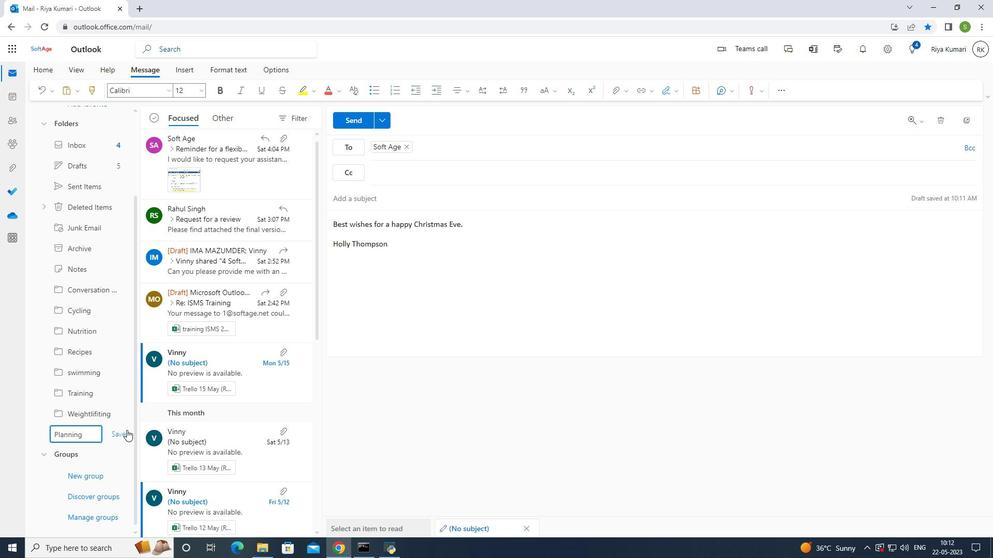 
Action: Mouse pressed left at (122, 434)
Screenshot: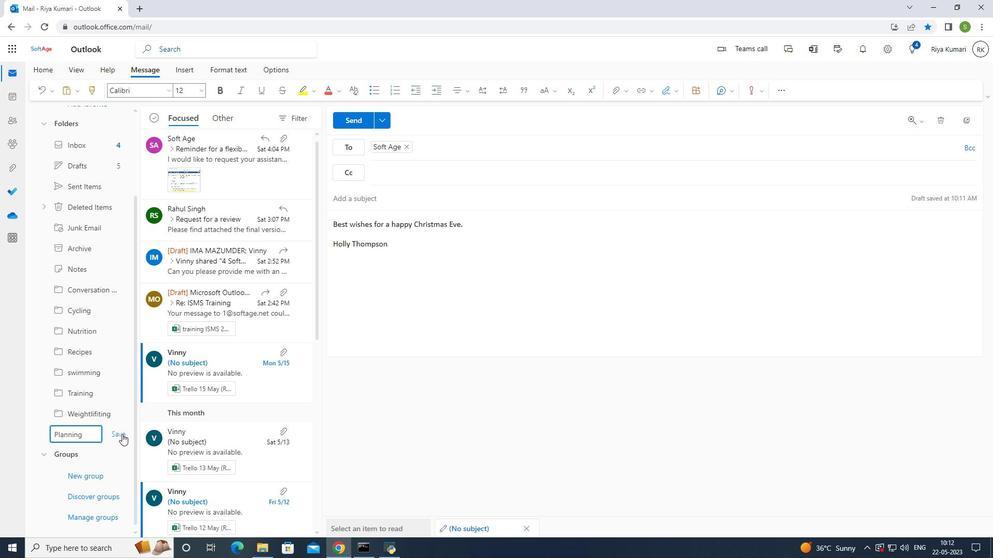 
Action: Mouse moved to (365, 117)
Screenshot: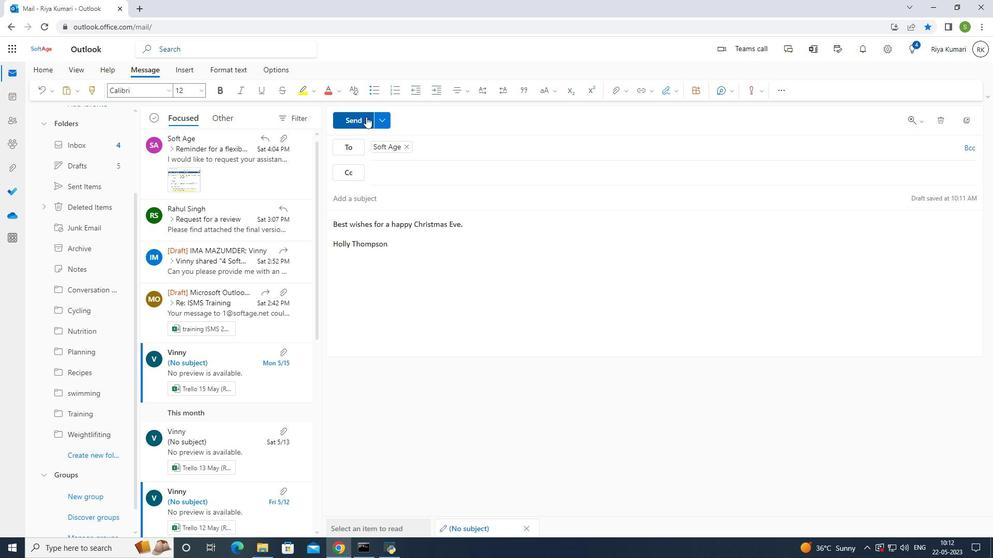 
Action: Mouse pressed left at (365, 117)
Screenshot: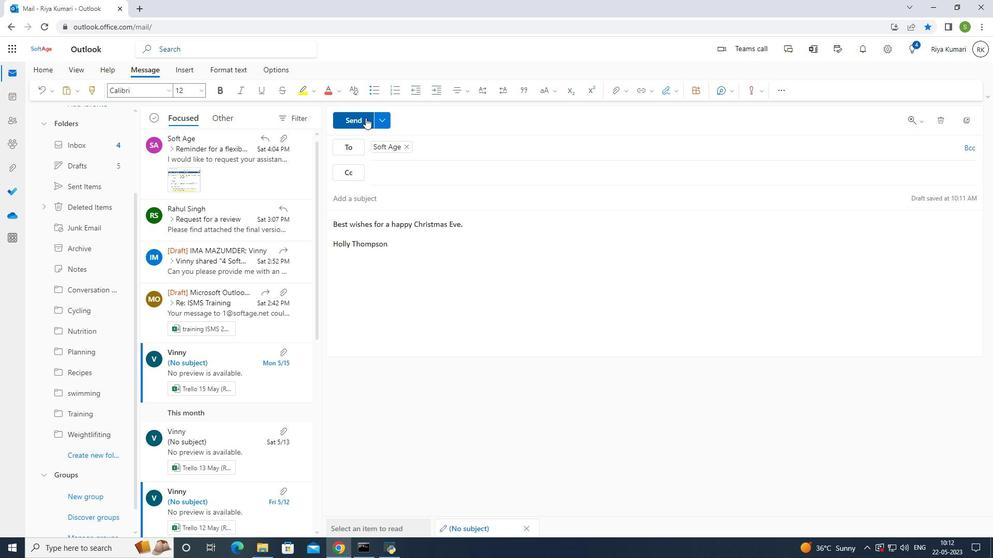 
Action: Mouse moved to (478, 312)
Screenshot: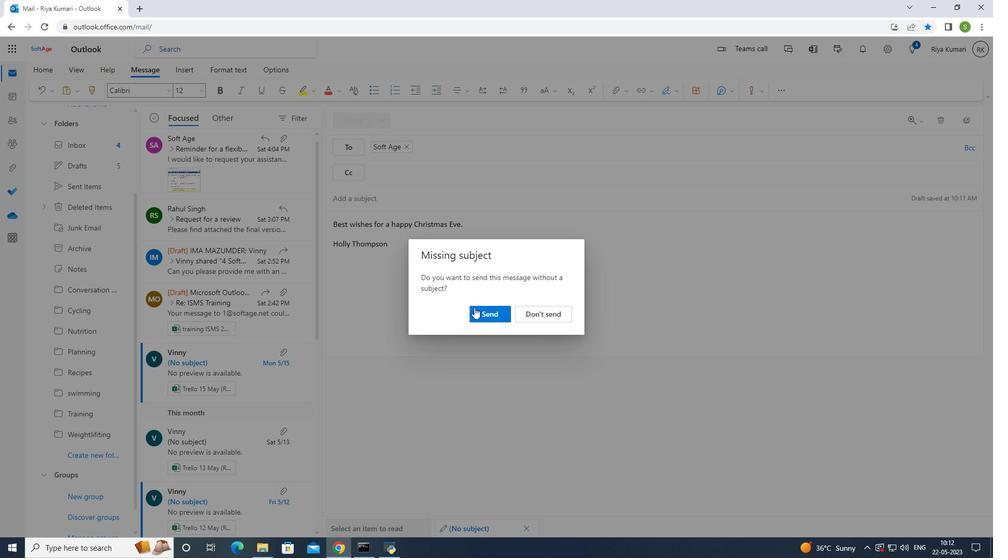 
Action: Mouse pressed left at (478, 312)
Screenshot: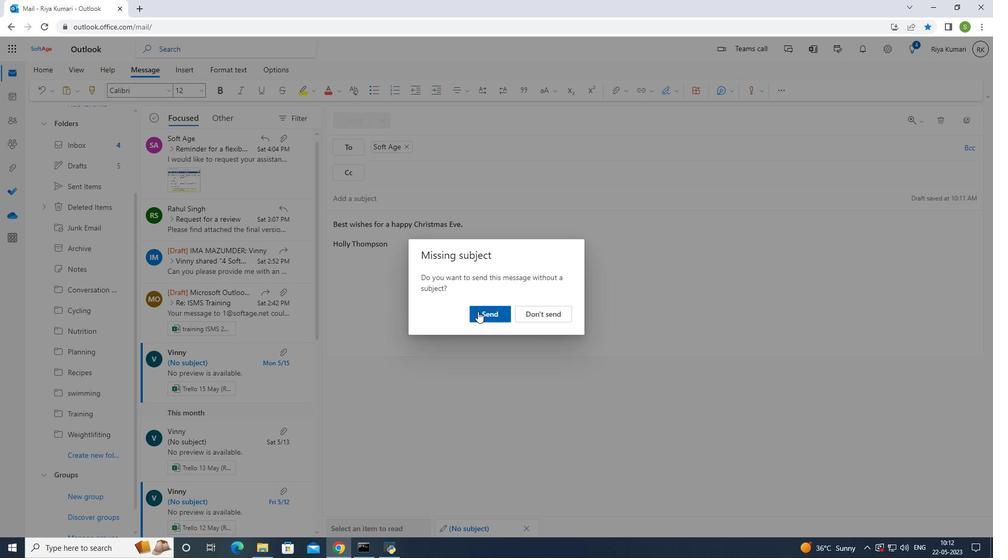 
Action: Mouse moved to (581, 269)
Screenshot: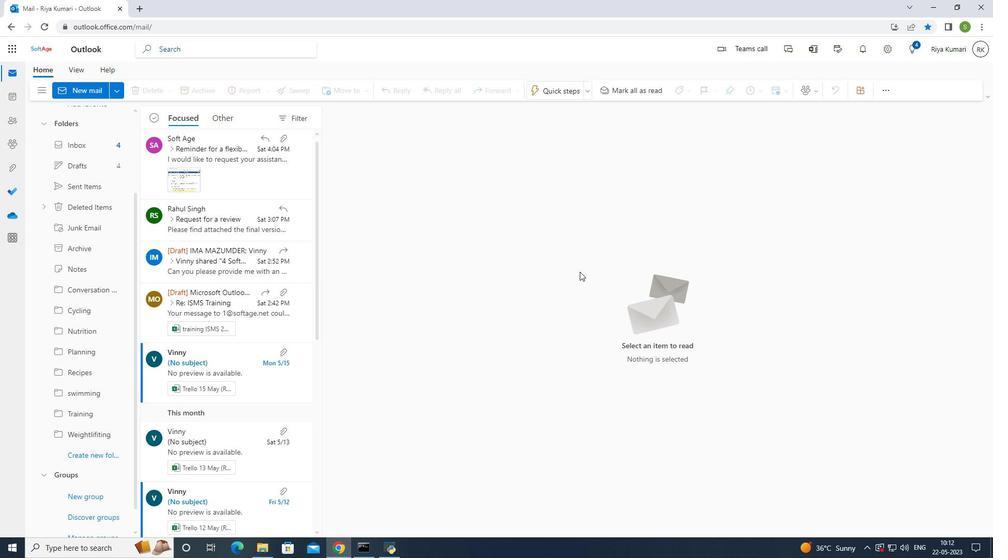 
